 Task: Search for the best food truck parks in Portland, Maine.
Action: Mouse moved to (106, 35)
Screenshot: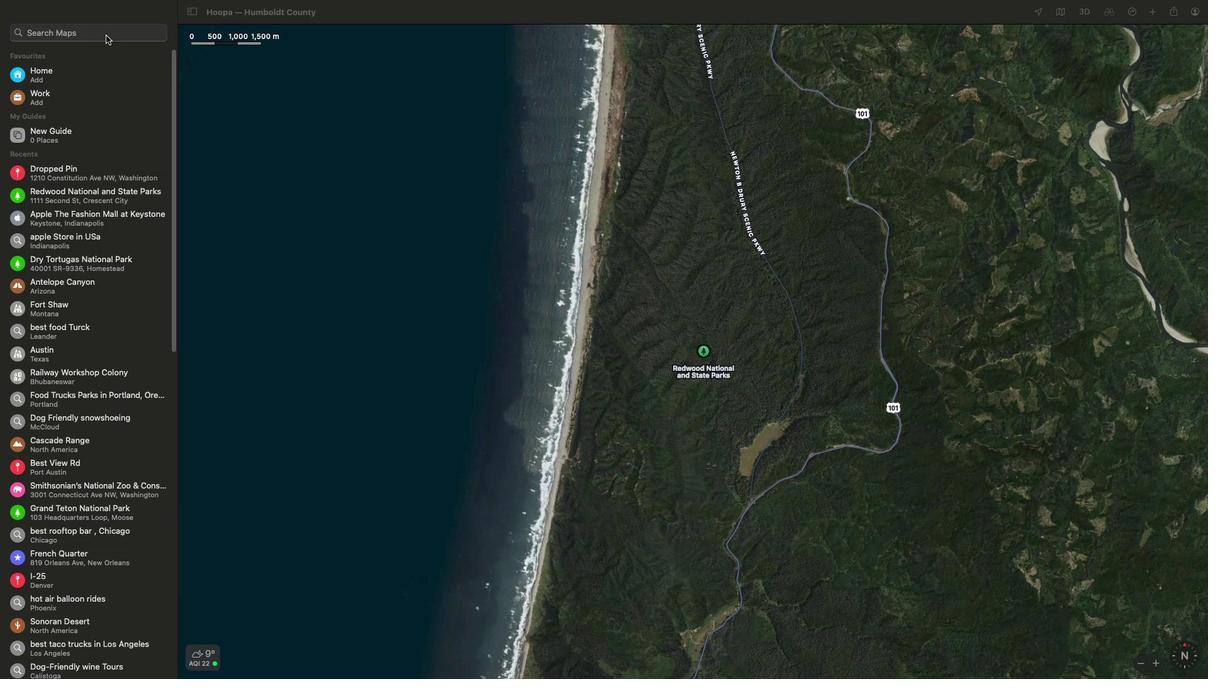 
Action: Mouse pressed left at (106, 35)
Screenshot: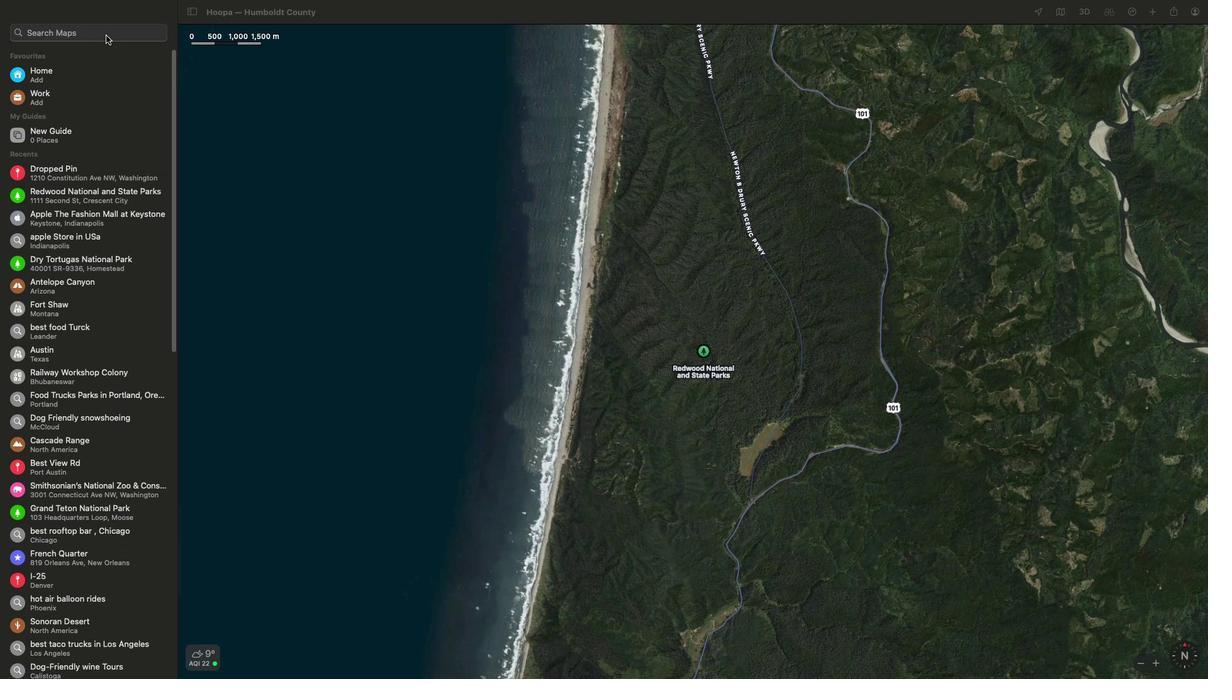 
Action: Key pressed 'f''o''o''d'Key.spaceKey.shift'T''r''u''c''k'Key.space'p''a''r''k'Key.spaceKey.backspace's'Key.space'i''n'Key.space'p'Key.shift'O'Key.backspaceKey.backspace'p''o''r''t''l''a''n''d'','Key.shift'M''a''i''n''e'Key.spaceKey.enter
Screenshot: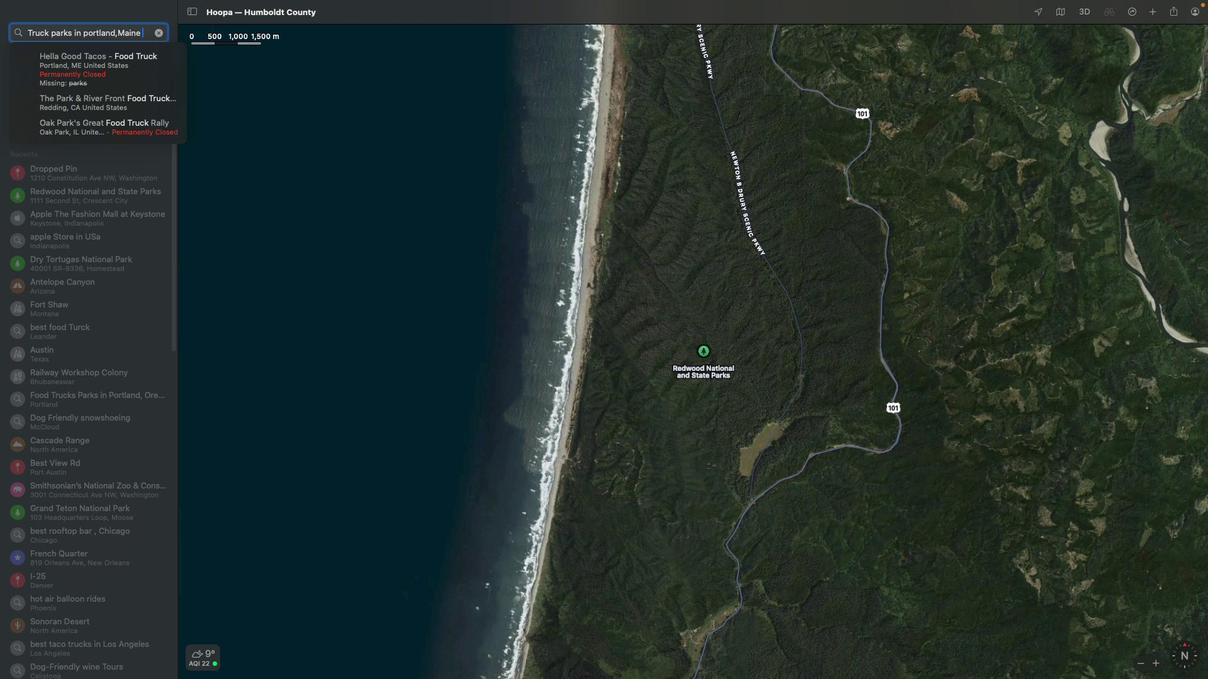 
Action: Mouse moved to (103, 33)
Screenshot: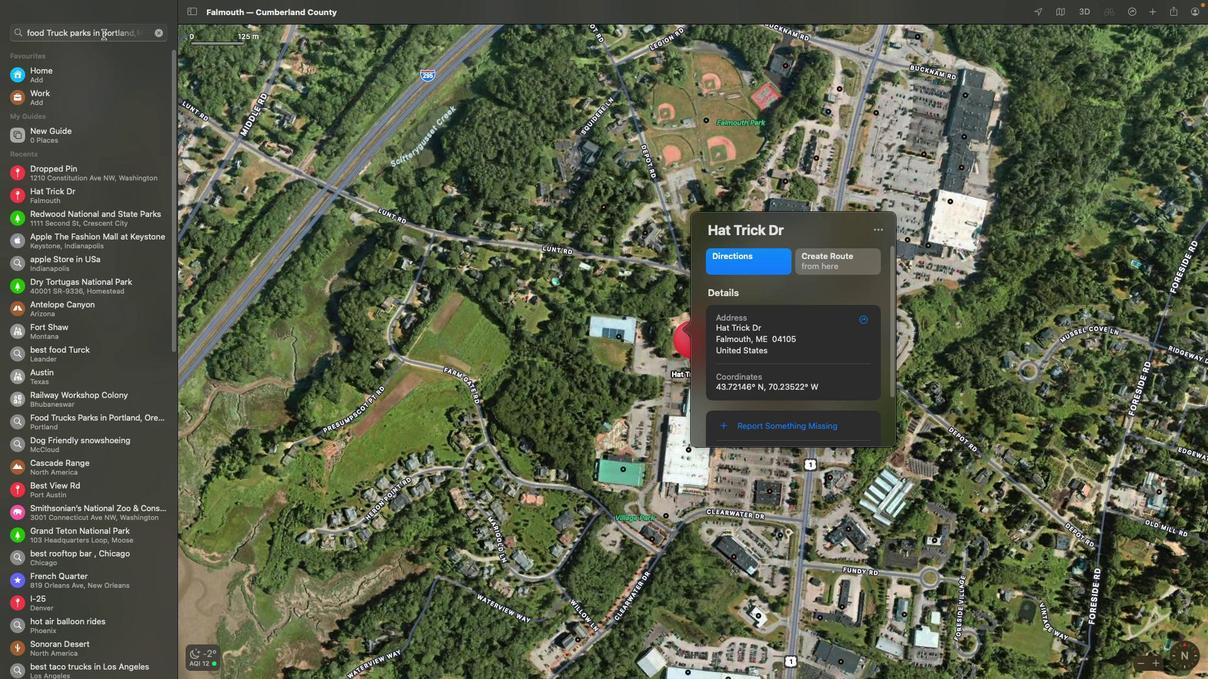 
Action: Mouse pressed left at (103, 33)
Screenshot: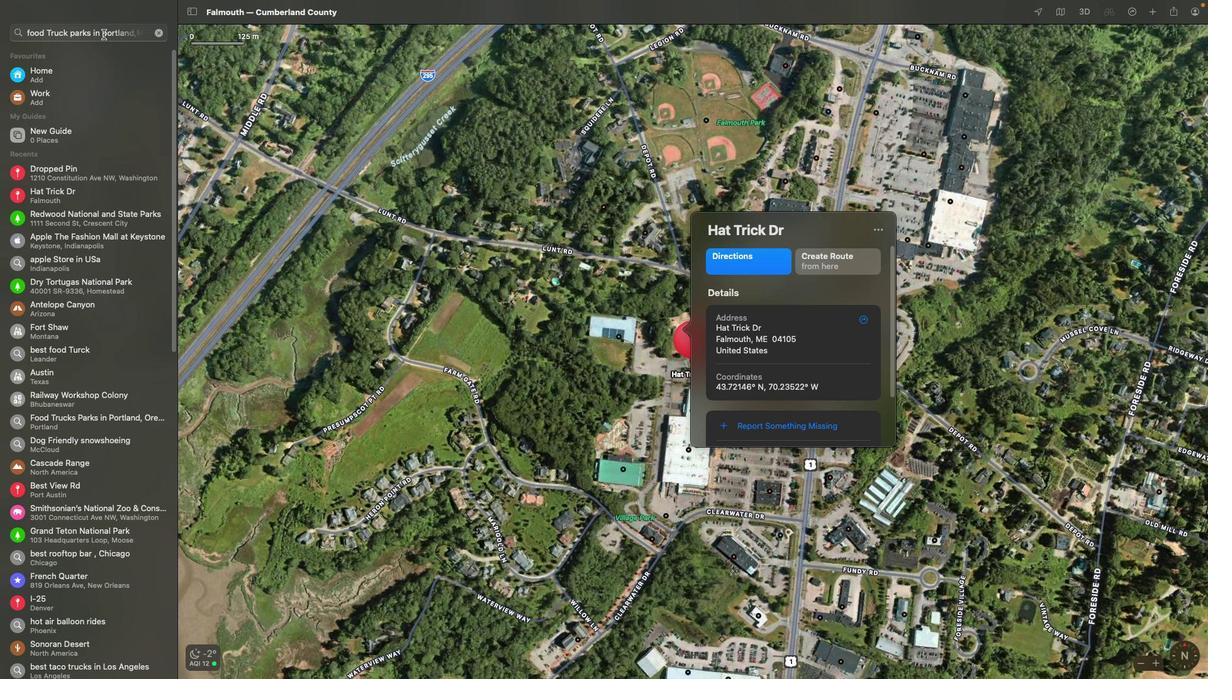 
Action: Mouse moved to (102, 38)
Screenshot: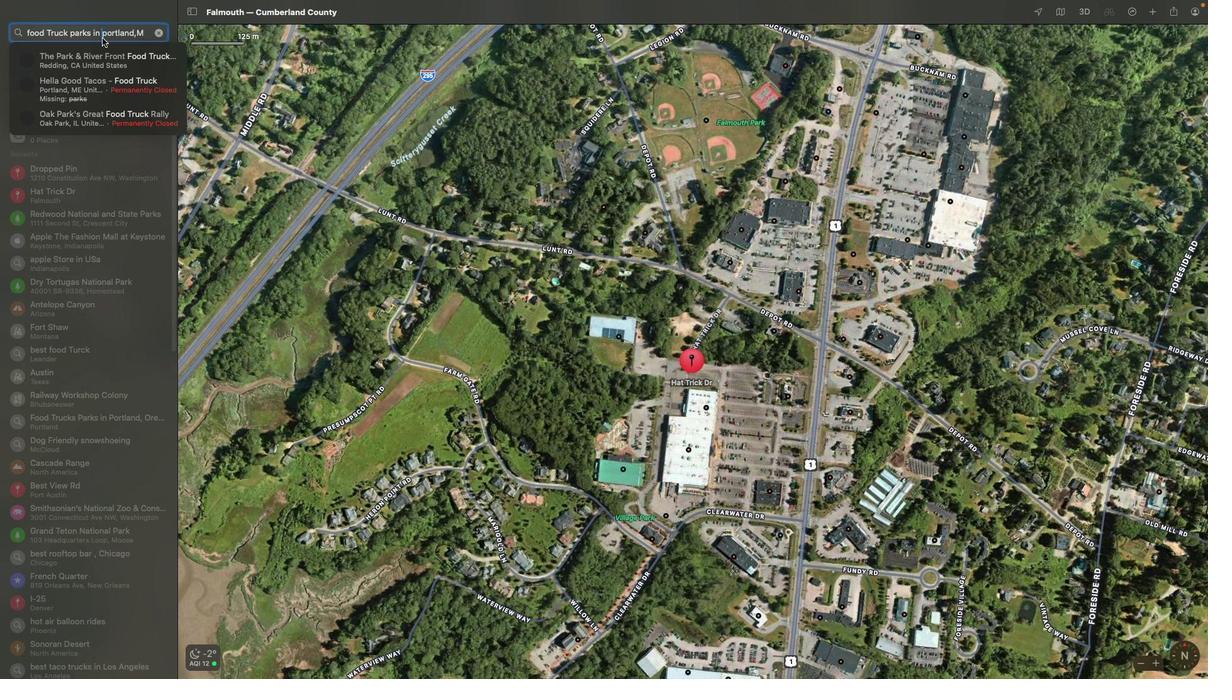 
Action: Key pressed Key.backspaceKey.backspaceKey.backspaceKey.backspace','Key.enter
Screenshot: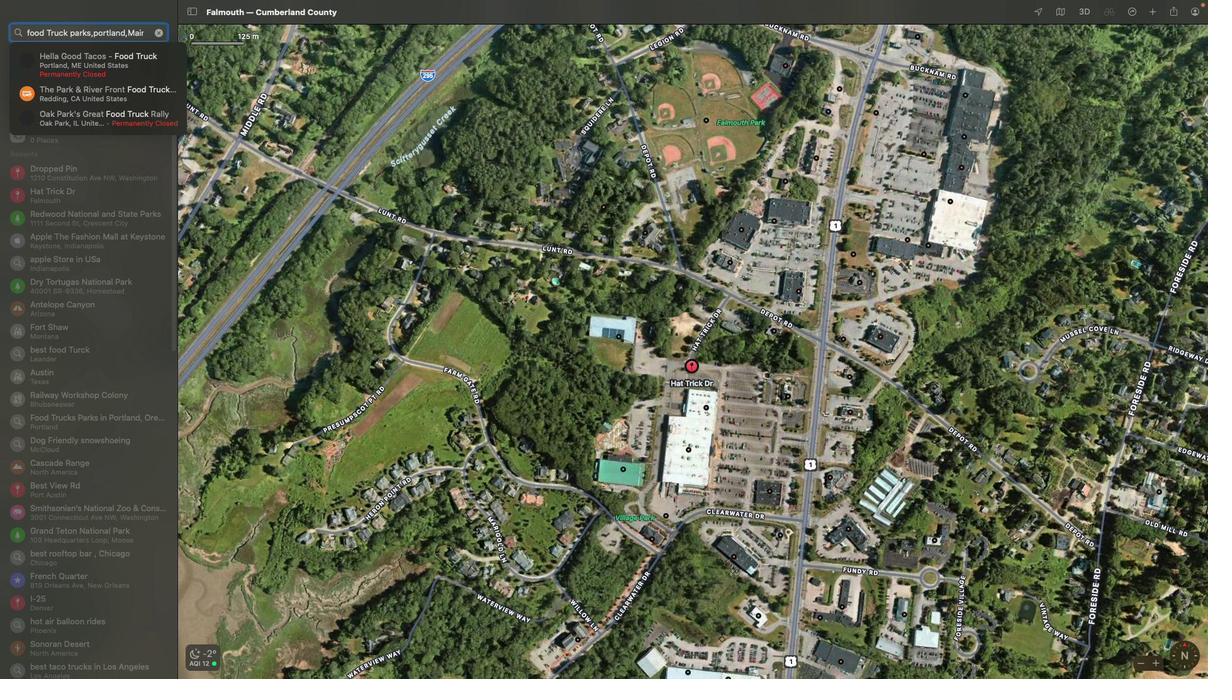 
Action: Mouse moved to (157, 34)
Screenshot: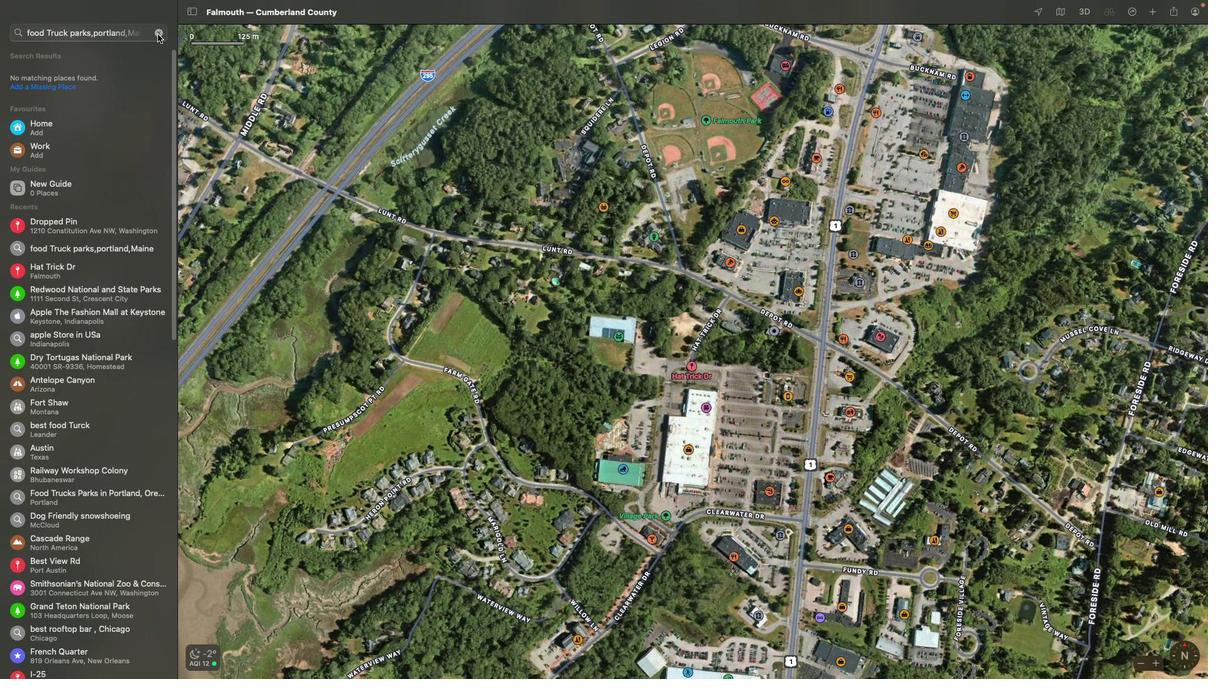 
Action: Mouse pressed left at (157, 34)
Screenshot: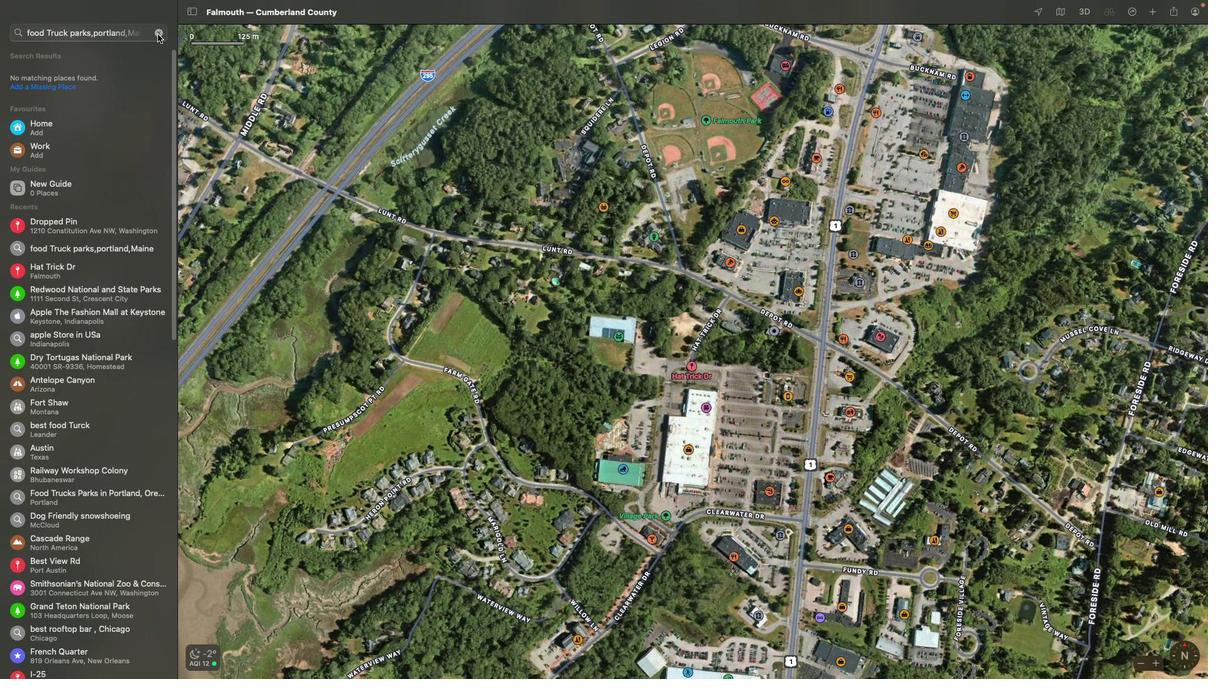 
Action: Mouse moved to (69, 36)
Screenshot: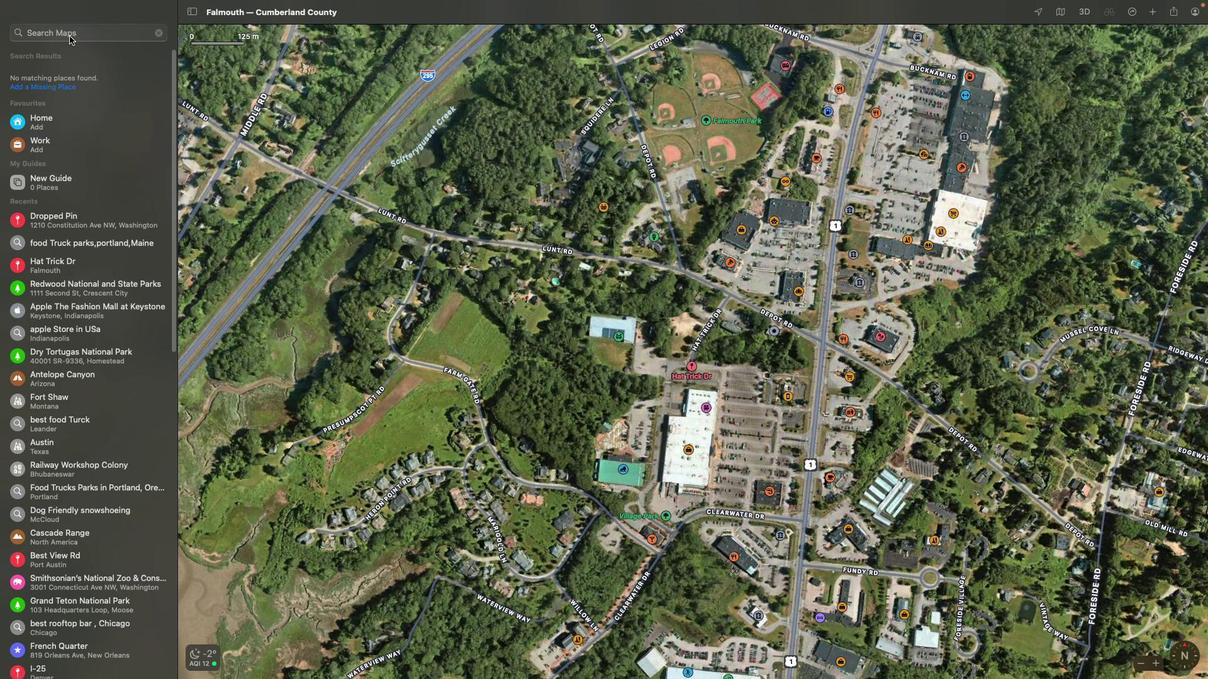 
Action: Mouse pressed left at (69, 36)
Screenshot: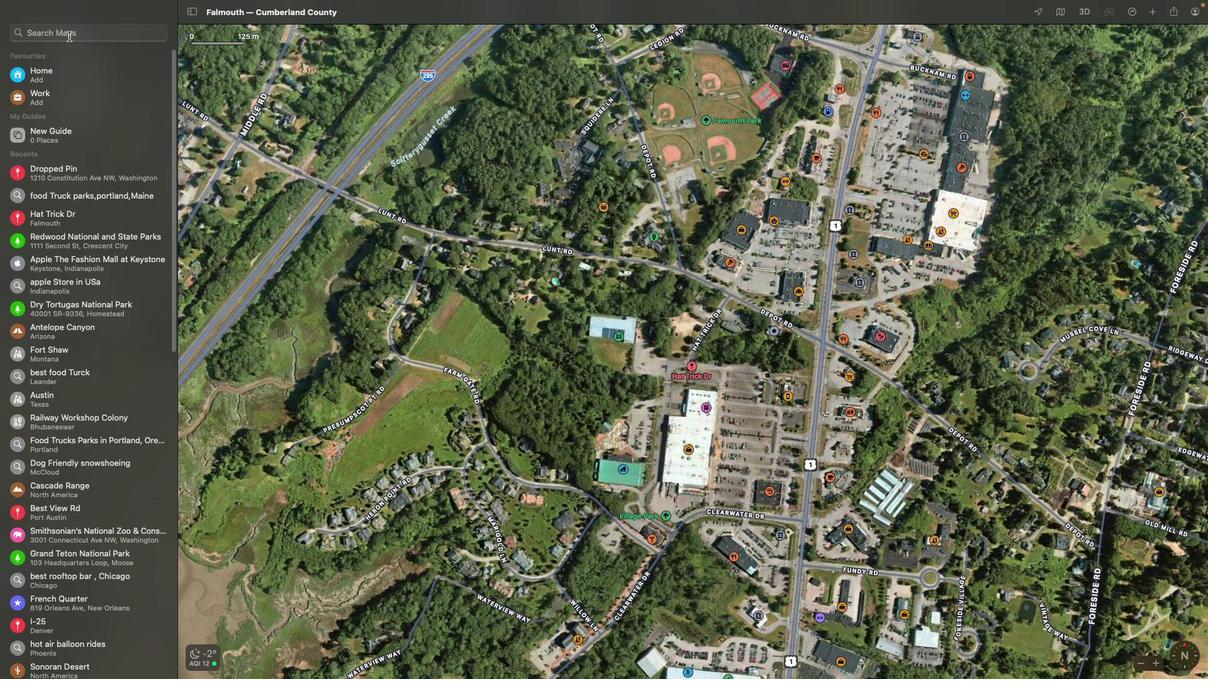 
Action: Key pressed Key.shift'P''o''r''t''l''a''n''d'','Key.shift'M''a''i''n''e'Key.enter
Screenshot: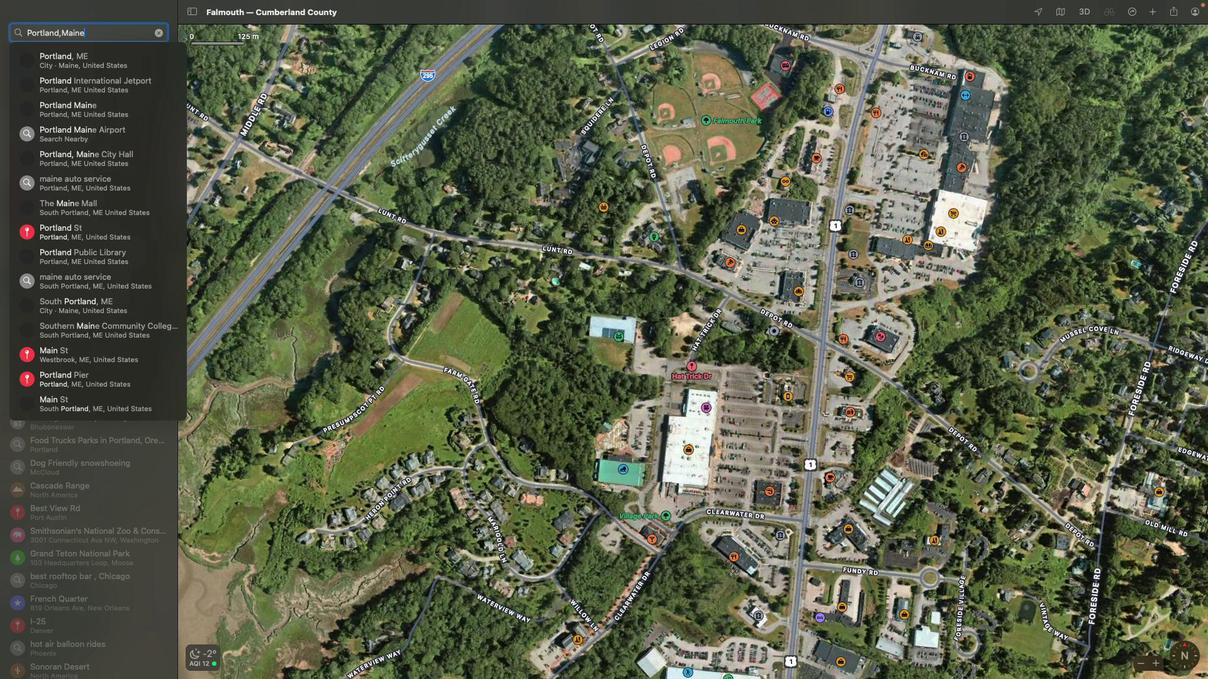 
Action: Mouse moved to (161, 34)
Screenshot: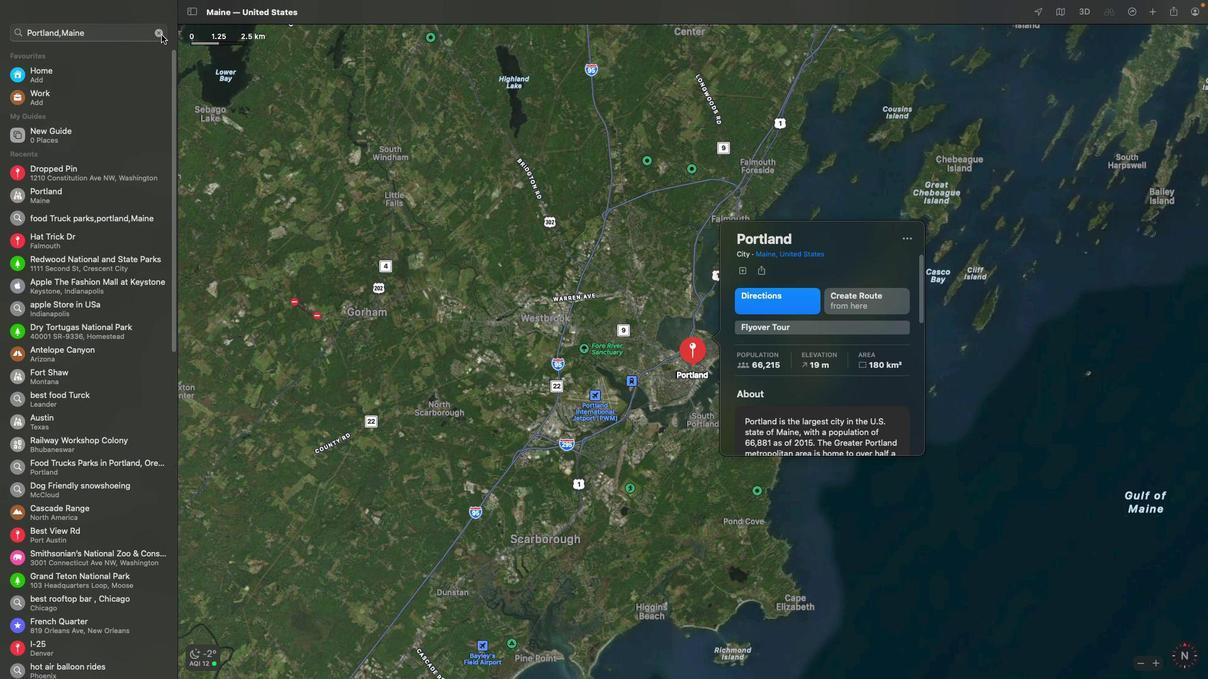 
Action: Mouse pressed left at (161, 34)
Screenshot: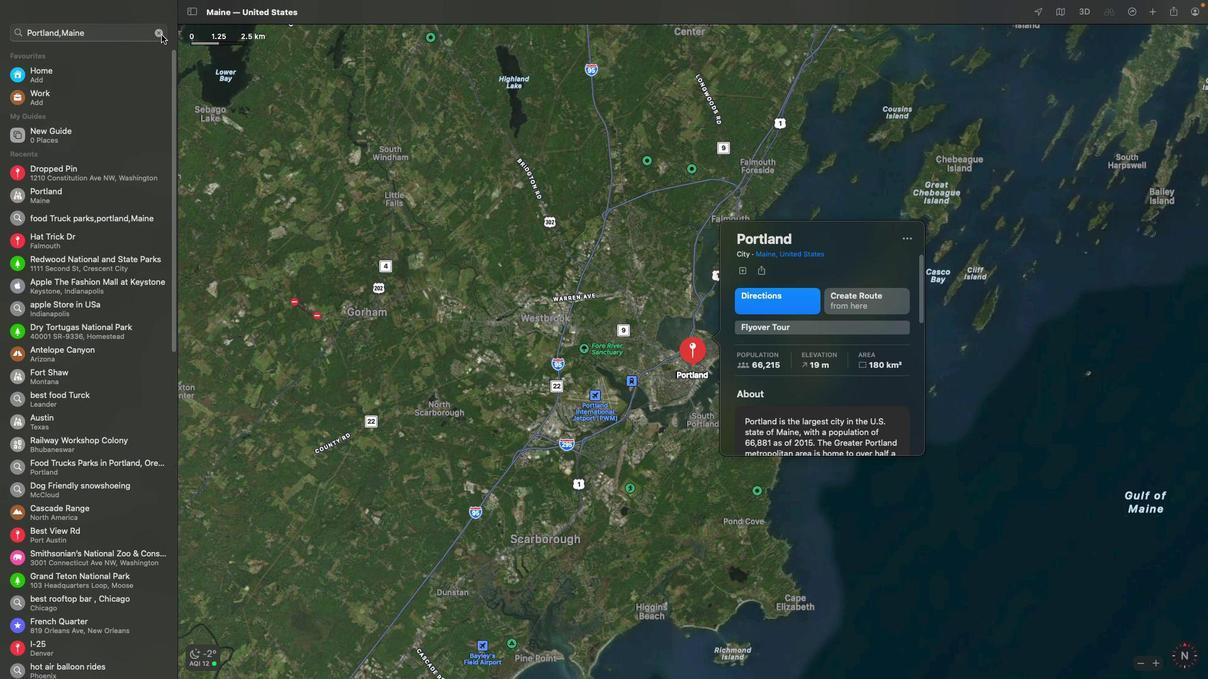 
Action: Mouse moved to (105, 31)
Screenshot: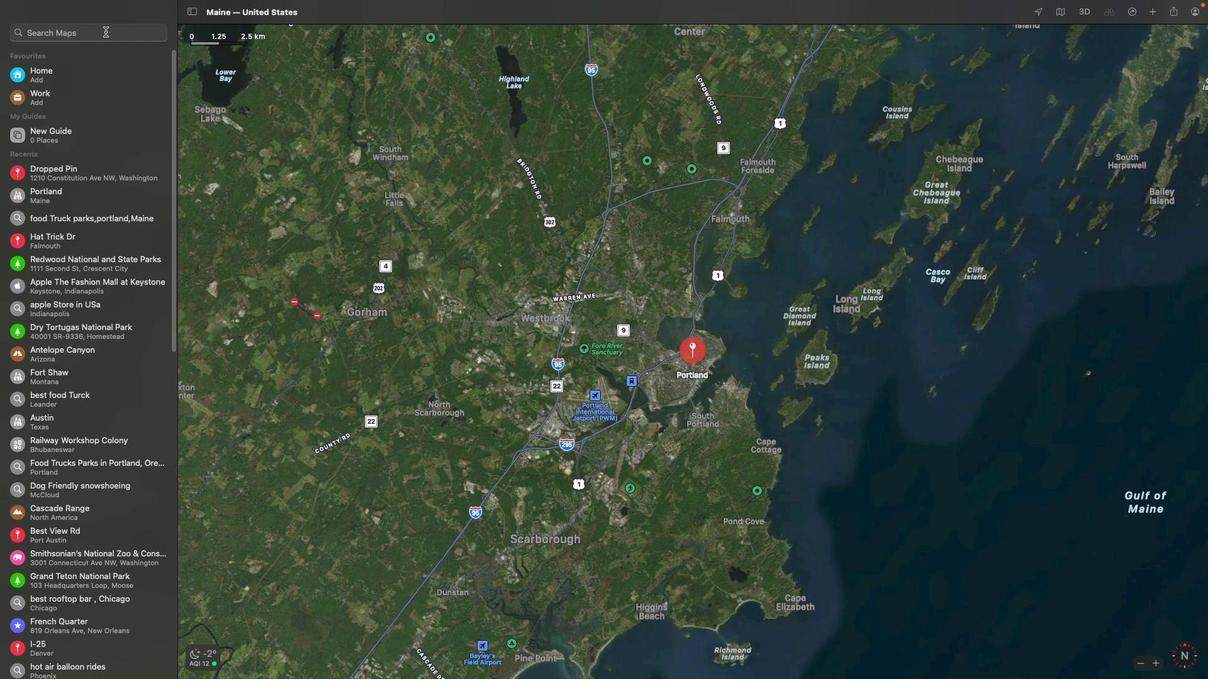 
Action: Mouse pressed left at (105, 31)
Screenshot: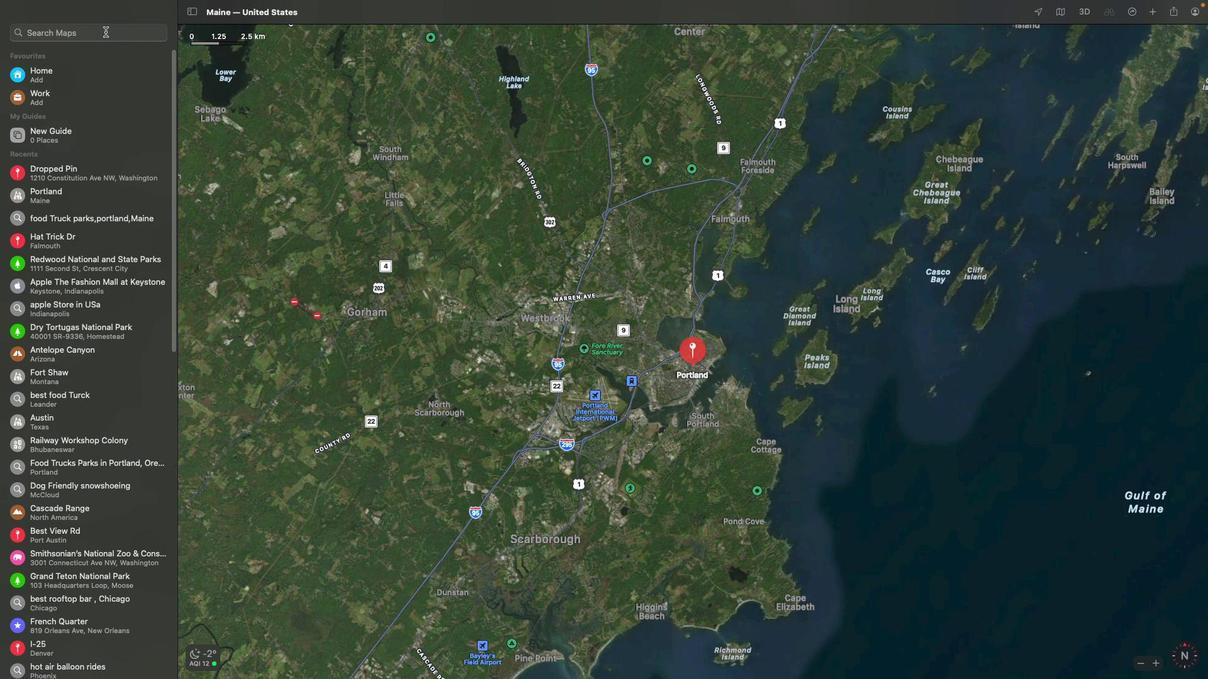
Action: Key pressed Key.shift'F''o''o''d'Key.spaceKey.shift'T''r''u''c''k'Key.spaceKey.enter
Screenshot: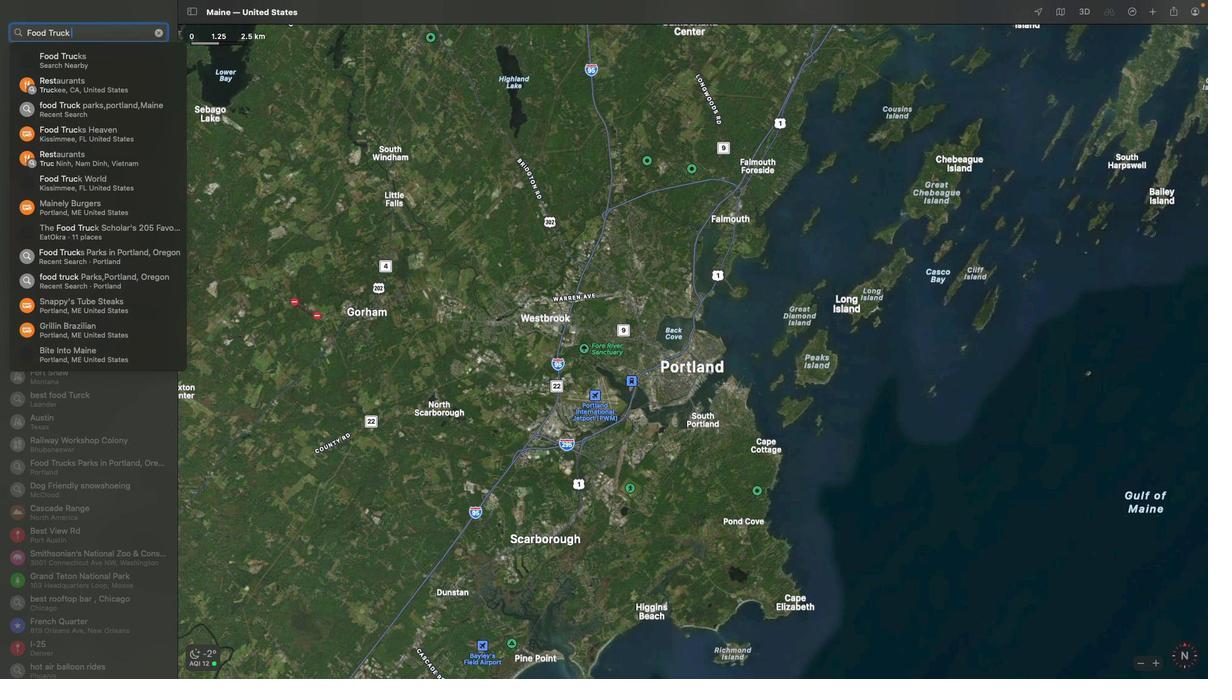 
Action: Mouse moved to (109, 317)
Screenshot: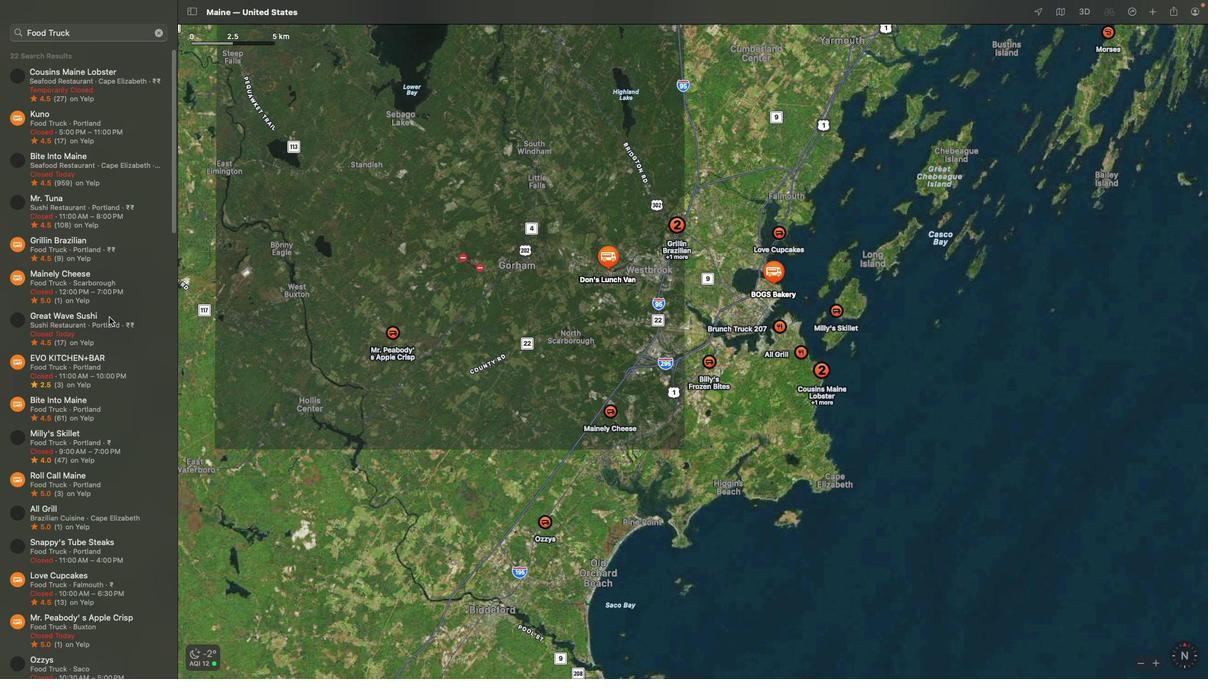 
Action: Mouse scrolled (109, 317) with delta (0, 0)
Screenshot: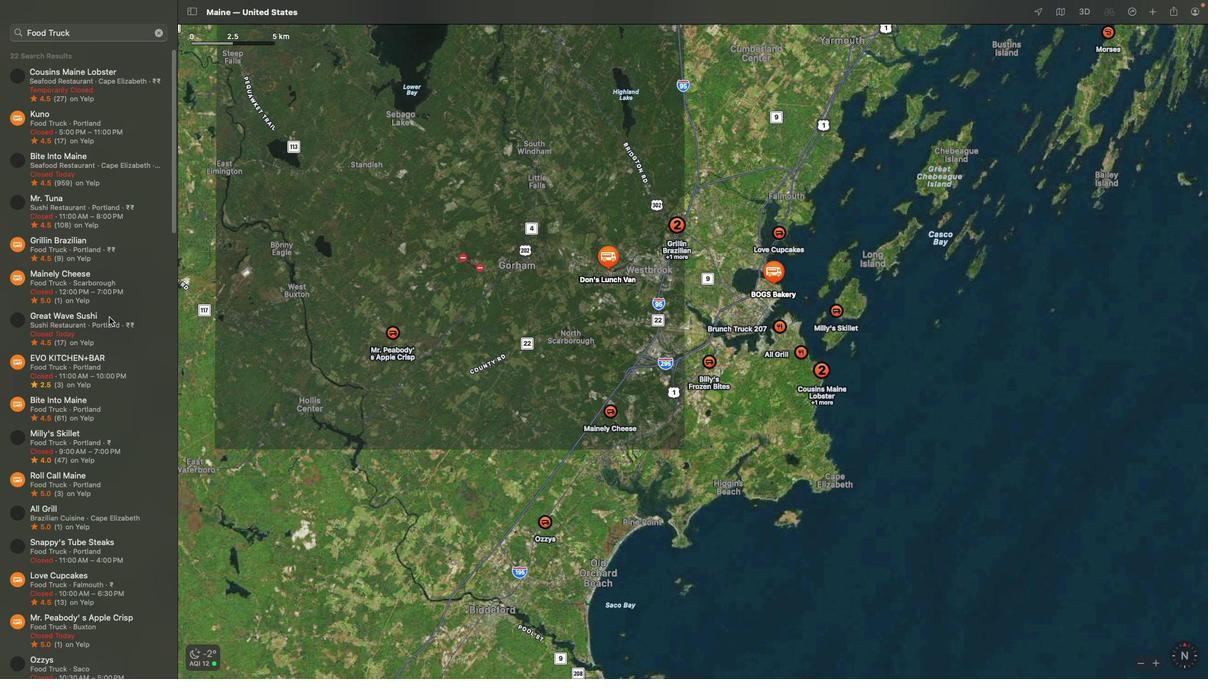 
Action: Mouse scrolled (109, 317) with delta (0, 0)
Screenshot: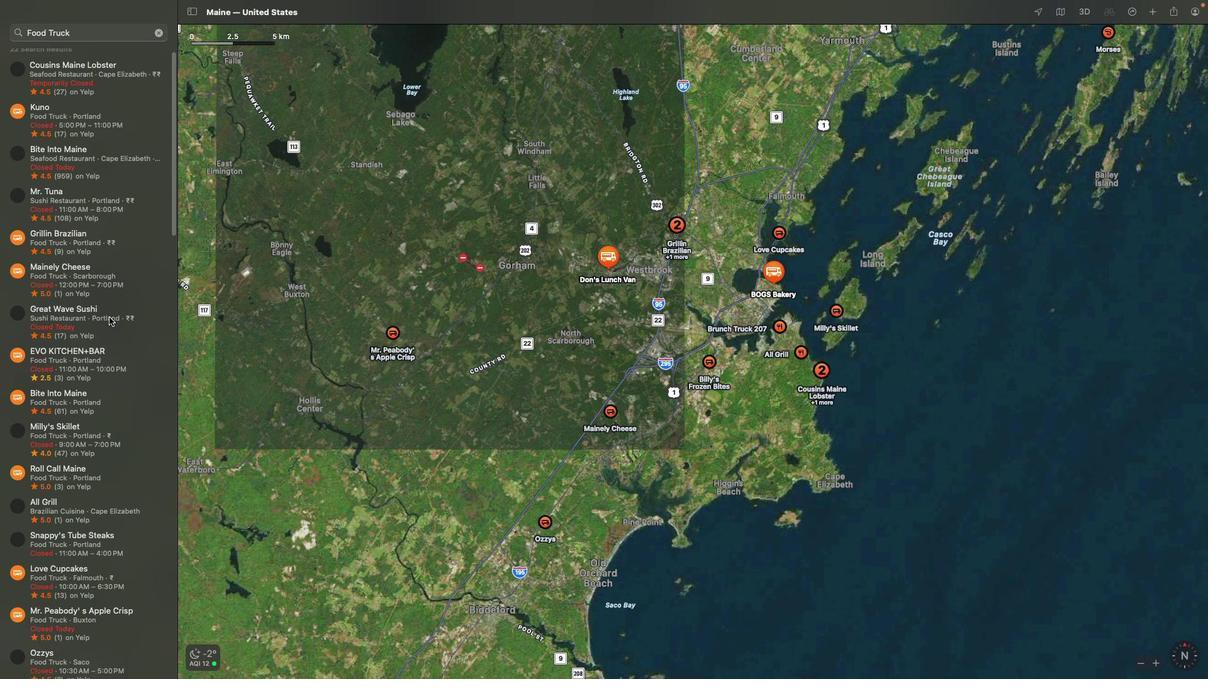 
Action: Mouse scrolled (109, 317) with delta (0, -2)
Screenshot: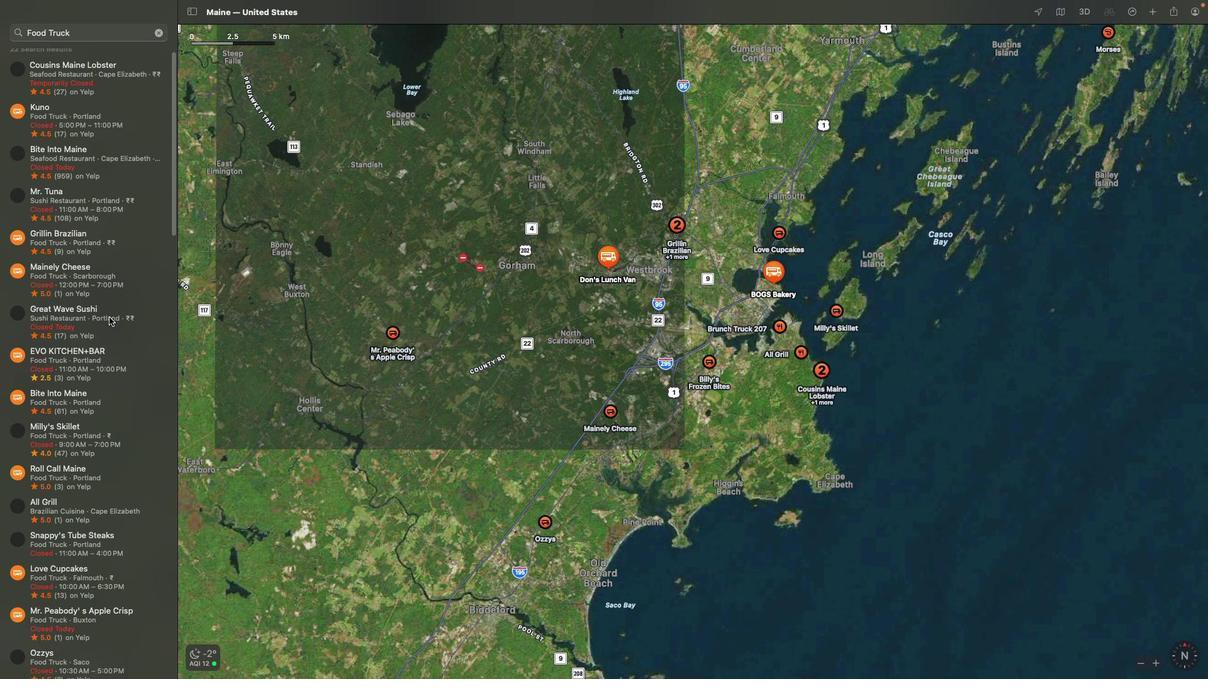 
Action: Mouse scrolled (109, 317) with delta (0, -3)
Screenshot: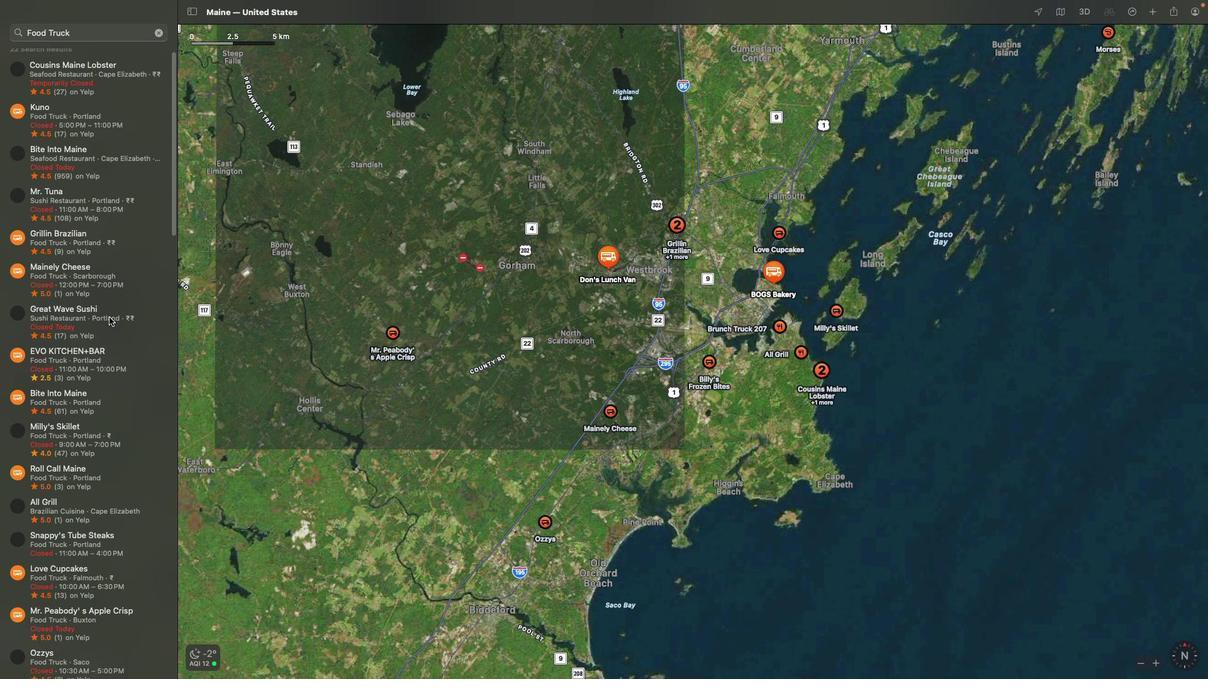 
Action: Mouse scrolled (109, 317) with delta (0, -3)
Screenshot: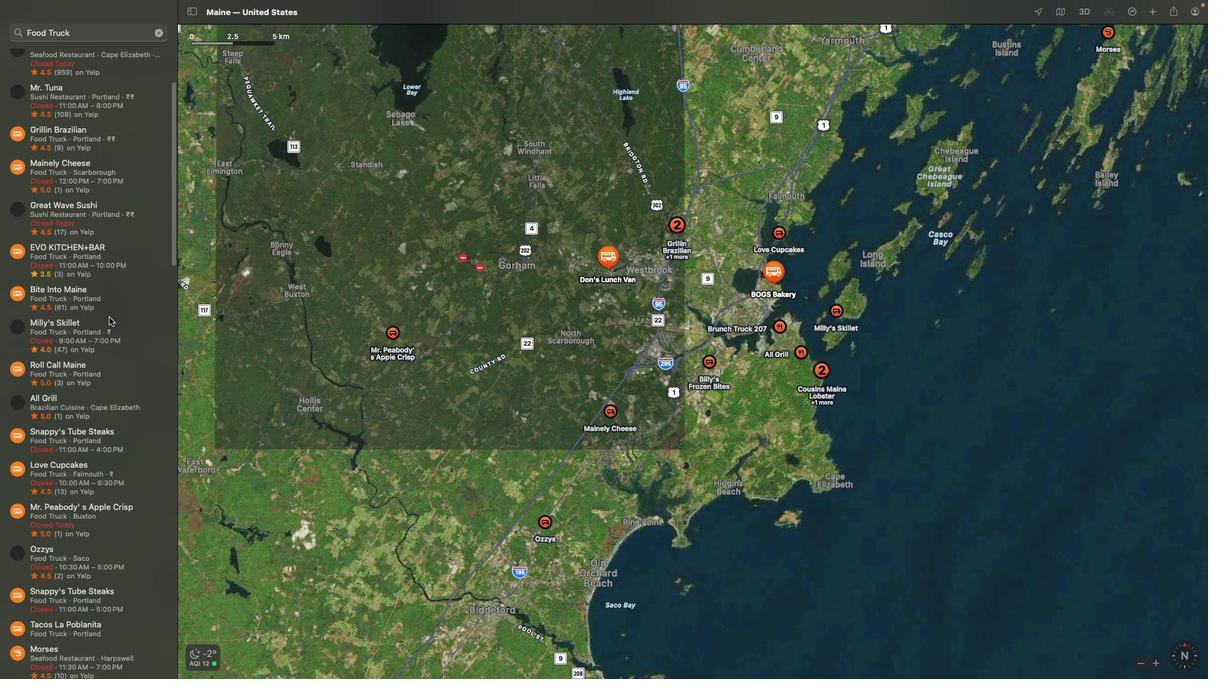 
Action: Mouse scrolled (109, 317) with delta (0, -4)
Screenshot: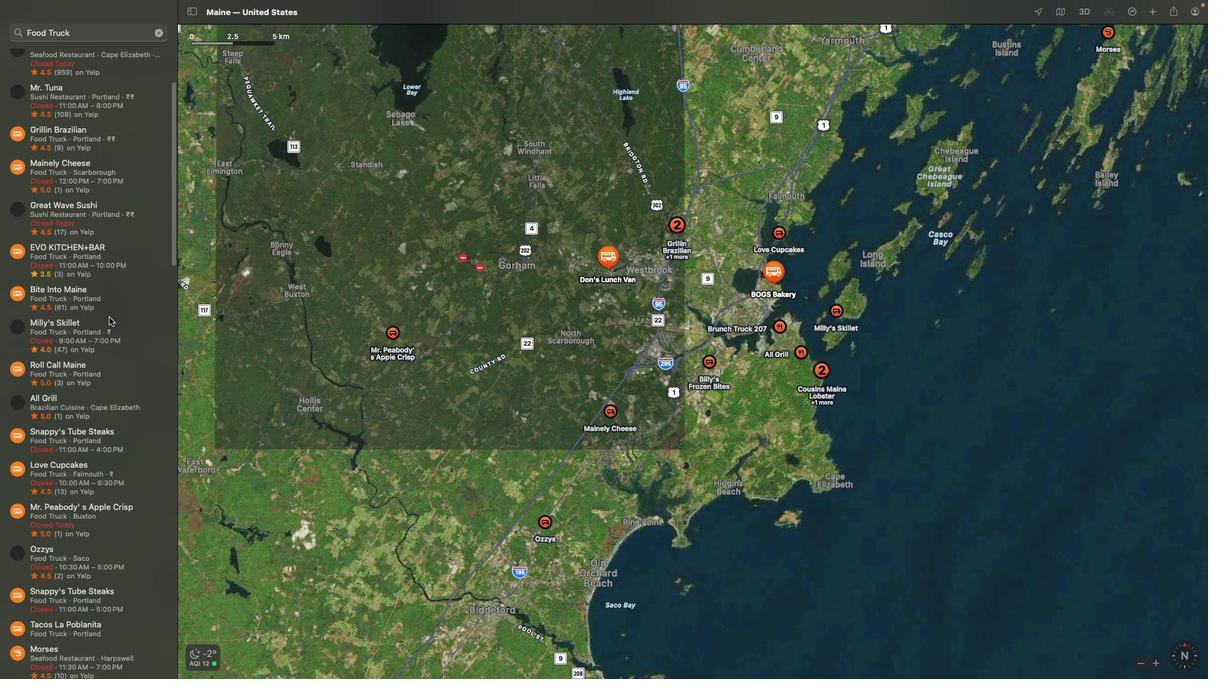 
Action: Mouse scrolled (109, 317) with delta (0, 0)
Screenshot: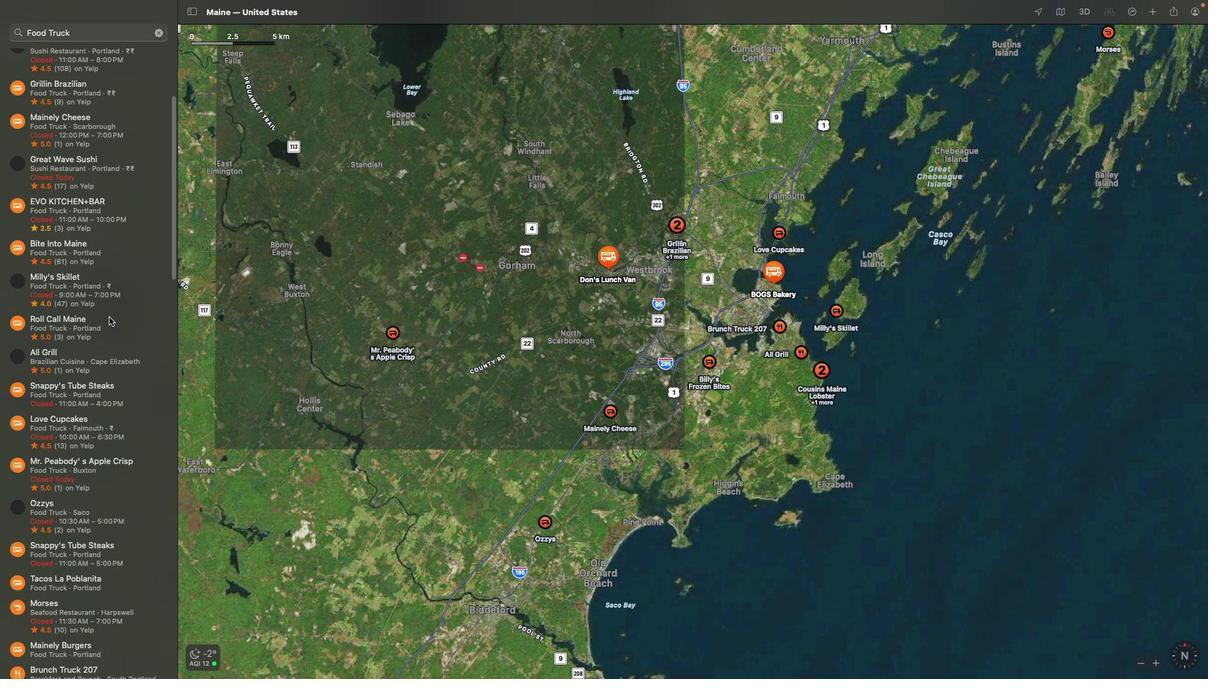 
Action: Mouse scrolled (109, 317) with delta (0, 0)
Screenshot: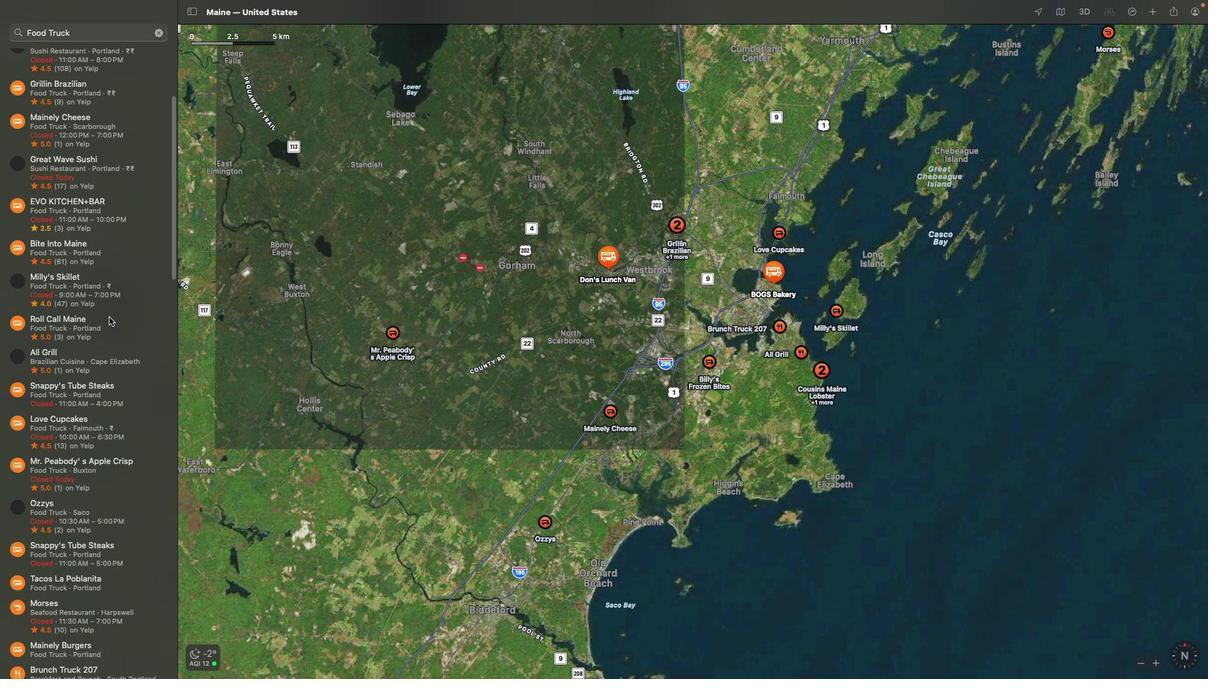 
Action: Mouse scrolled (109, 317) with delta (0, -1)
Screenshot: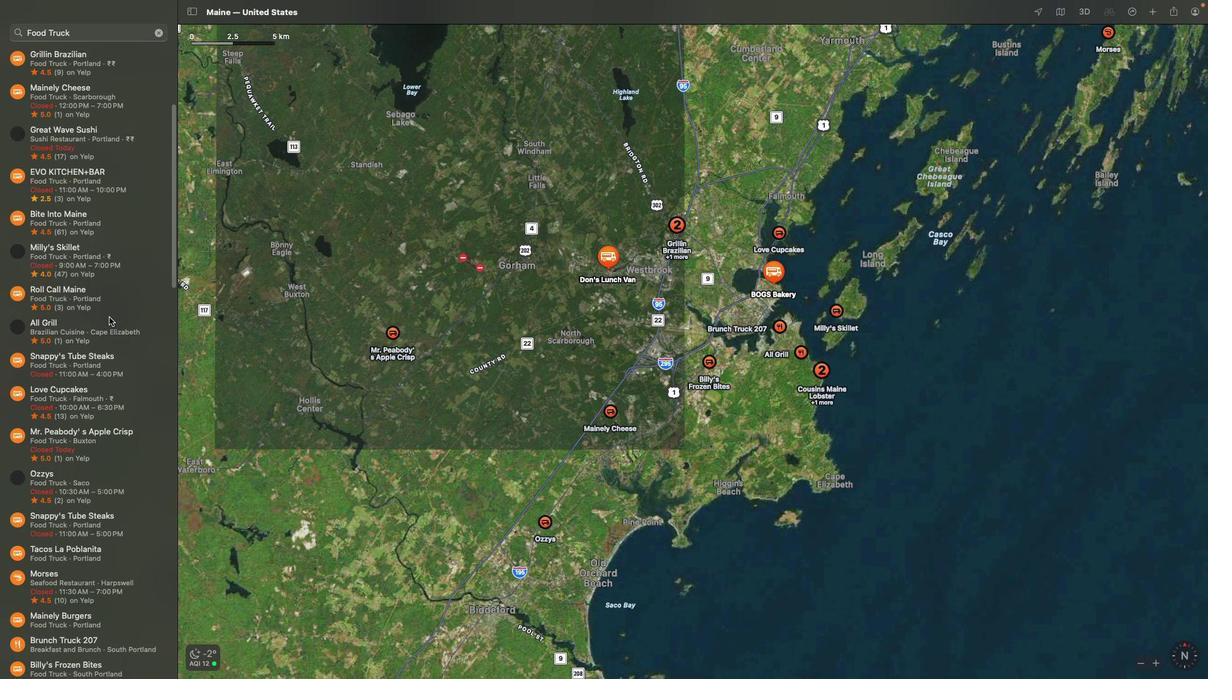 
Action: Mouse scrolled (109, 317) with delta (0, -3)
Screenshot: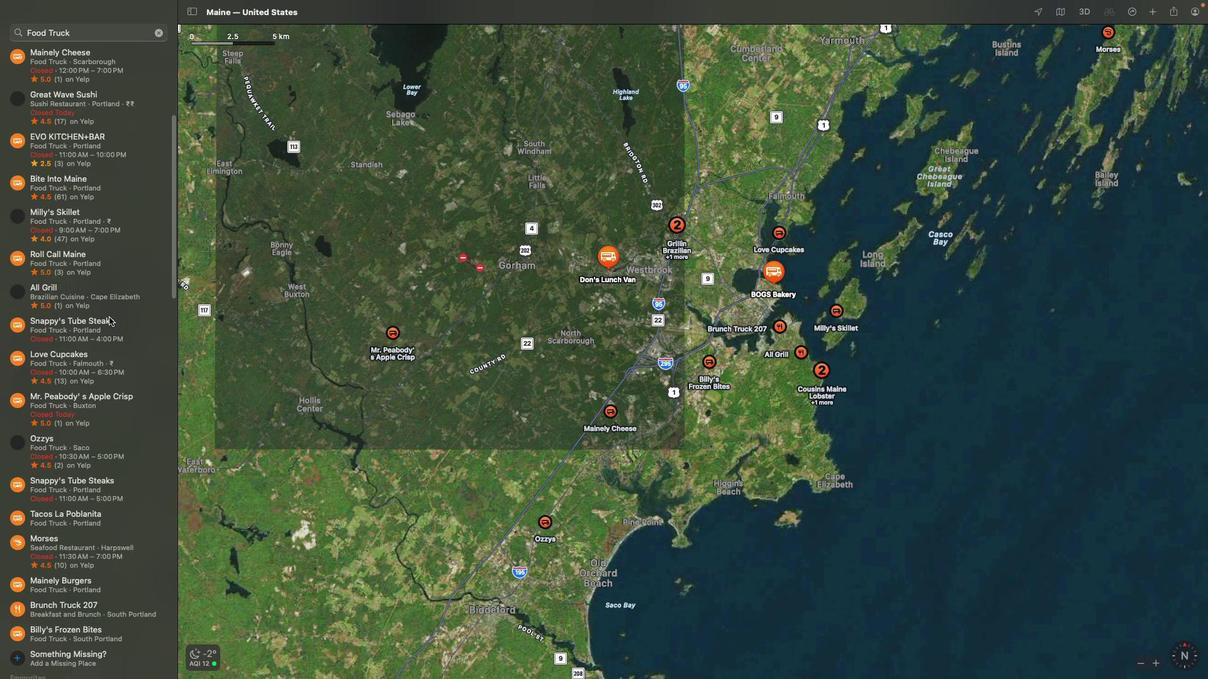 
Action: Mouse scrolled (109, 317) with delta (0, 0)
Screenshot: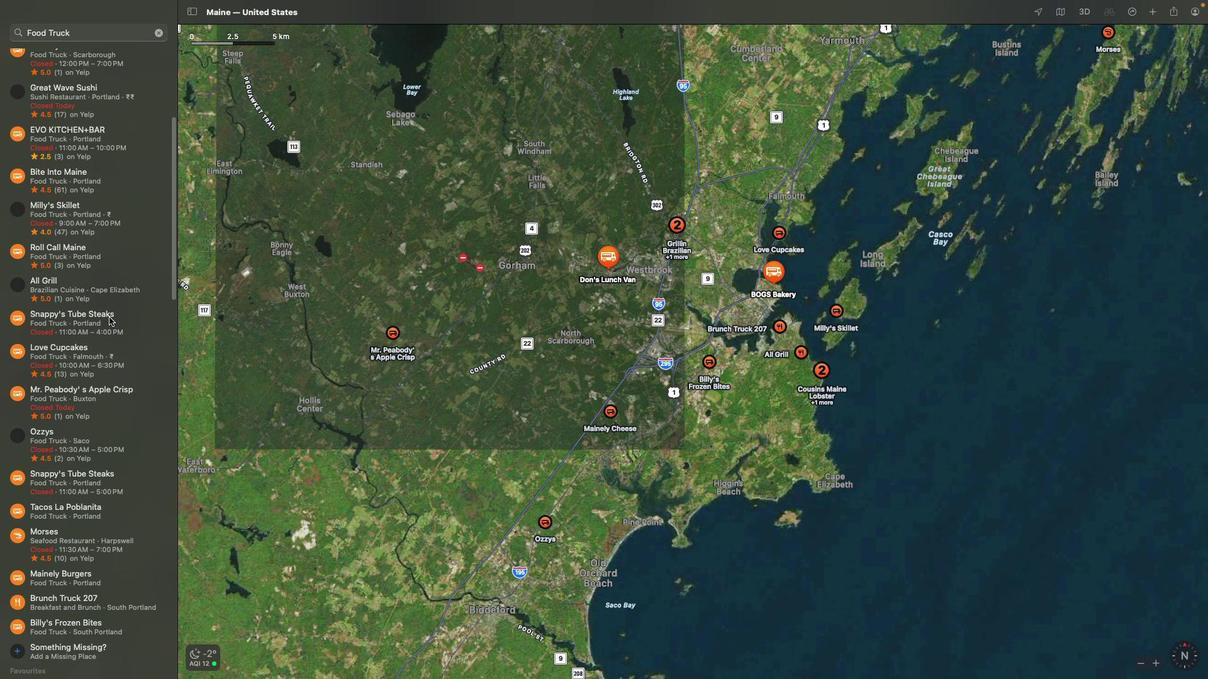
Action: Mouse scrolled (109, 317) with delta (0, 0)
Screenshot: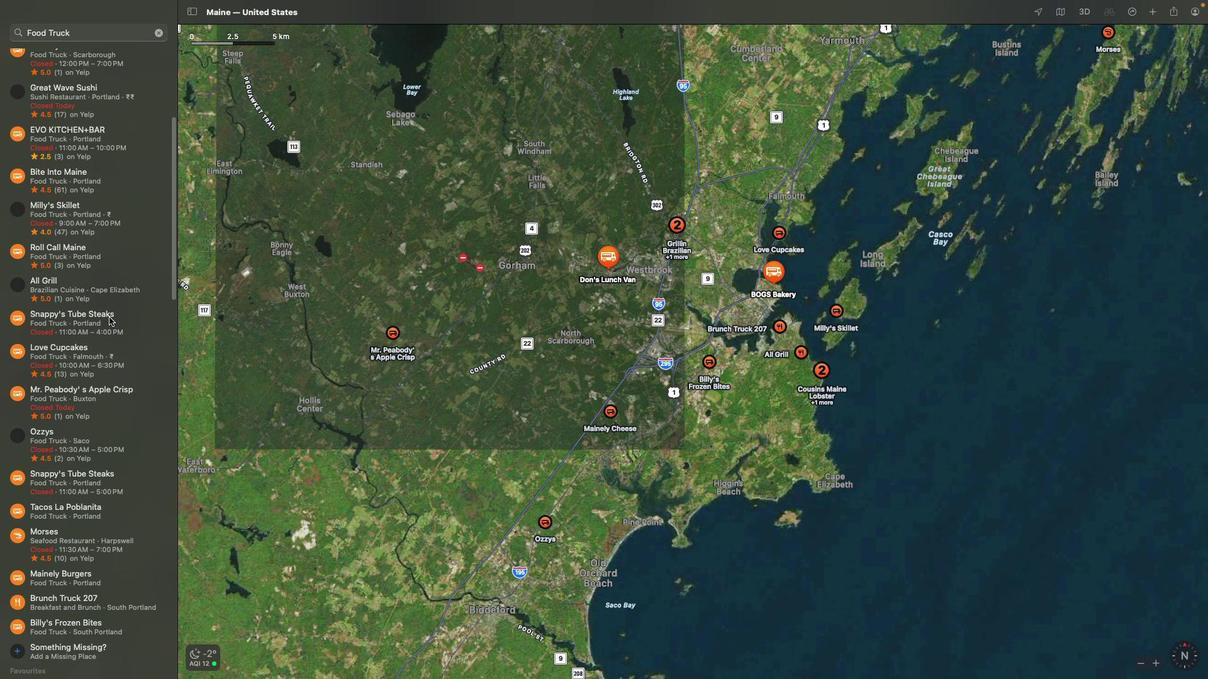 
Action: Mouse scrolled (109, 317) with delta (0, -1)
Screenshot: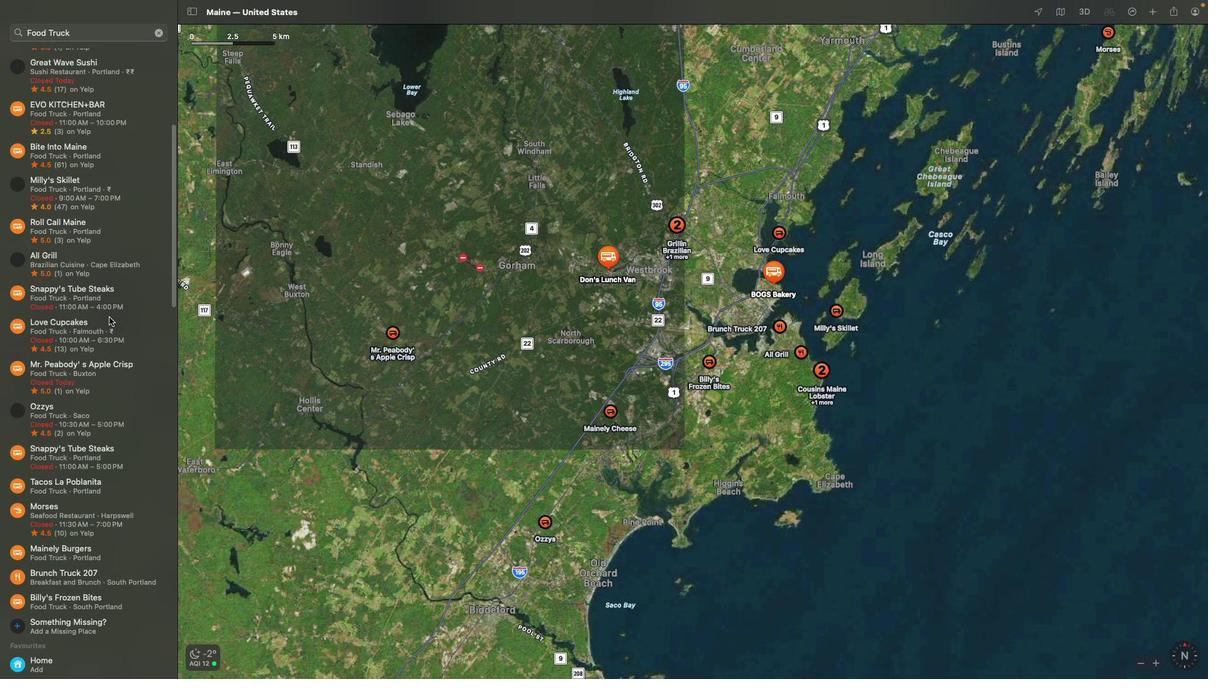 
Action: Mouse scrolled (109, 317) with delta (0, -3)
Screenshot: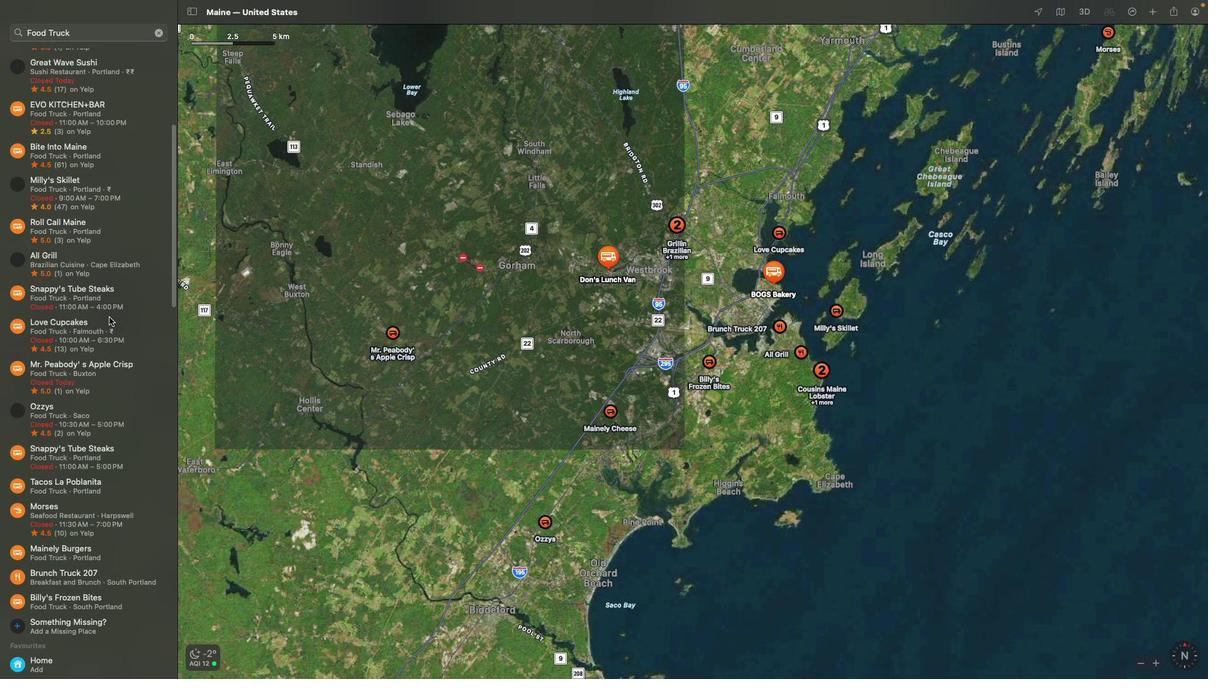 
Action: Mouse scrolled (109, 317) with delta (0, -3)
Screenshot: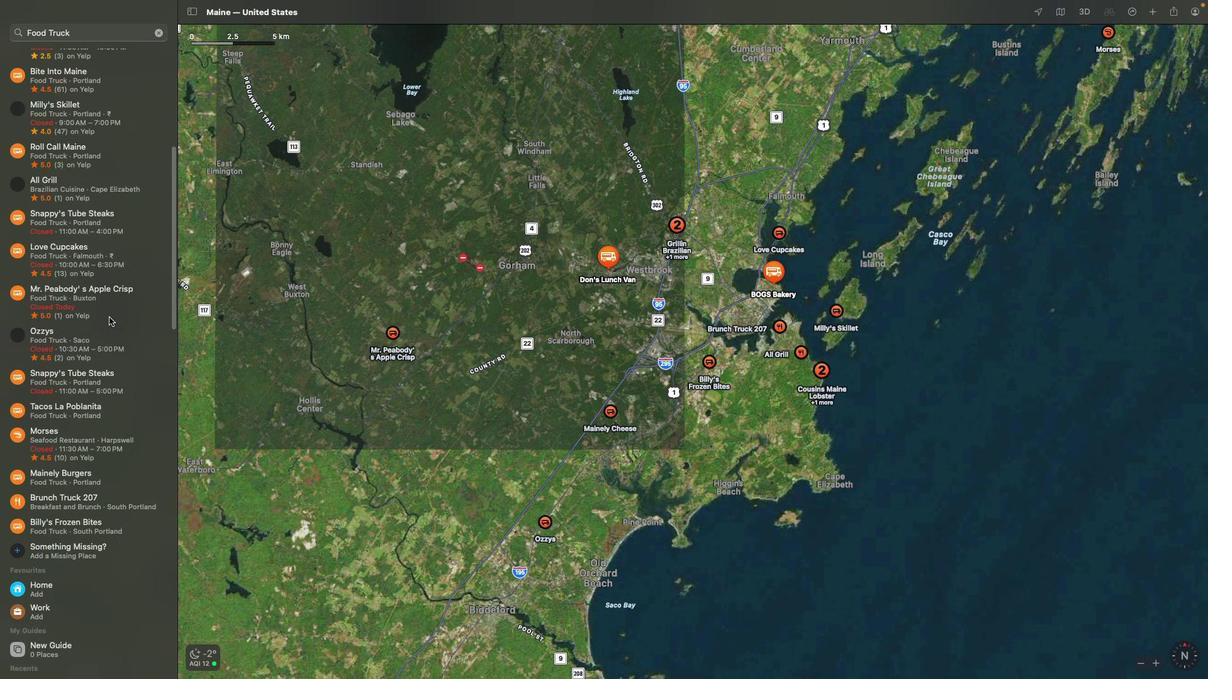 
Action: Mouse scrolled (109, 317) with delta (0, 0)
Screenshot: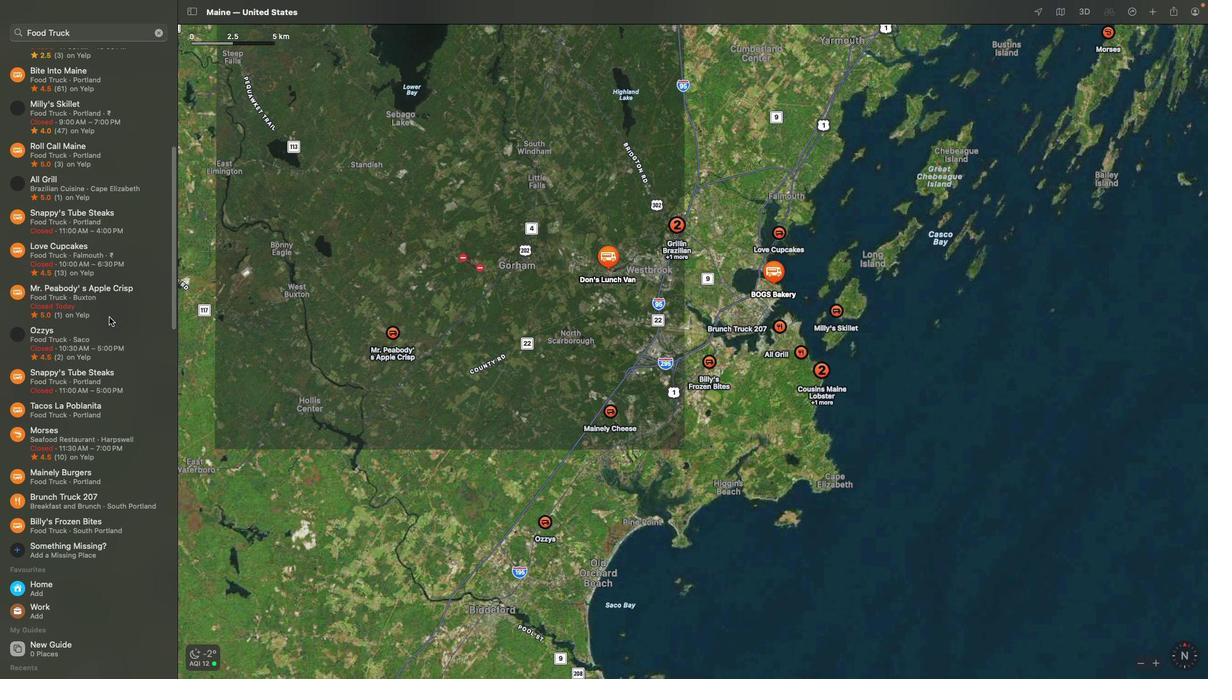 
Action: Mouse scrolled (109, 317) with delta (0, 0)
Screenshot: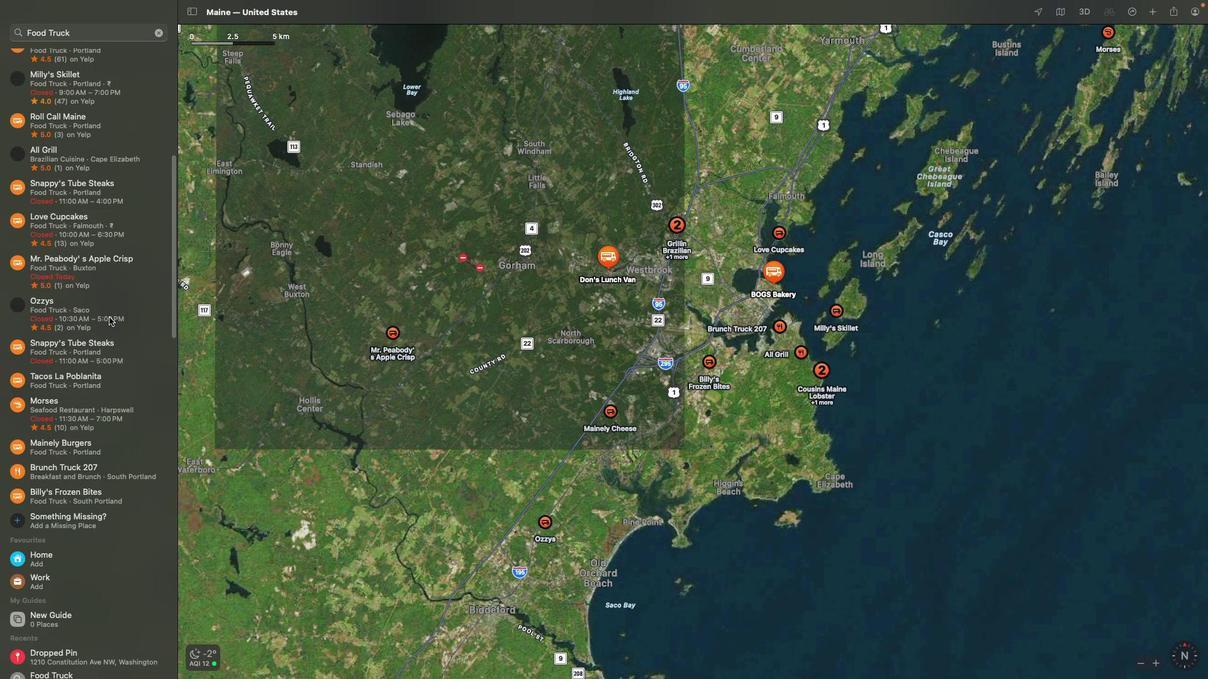 
Action: Mouse scrolled (109, 317) with delta (0, -1)
Screenshot: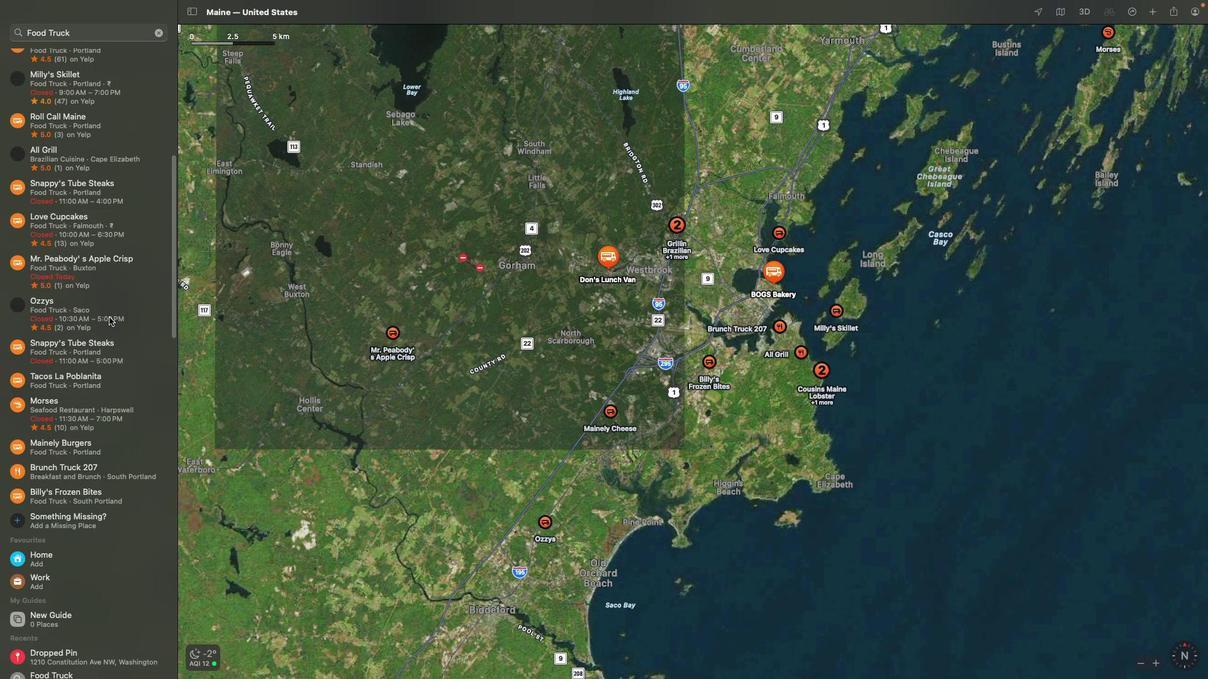 
Action: Mouse scrolled (109, 317) with delta (0, 0)
Screenshot: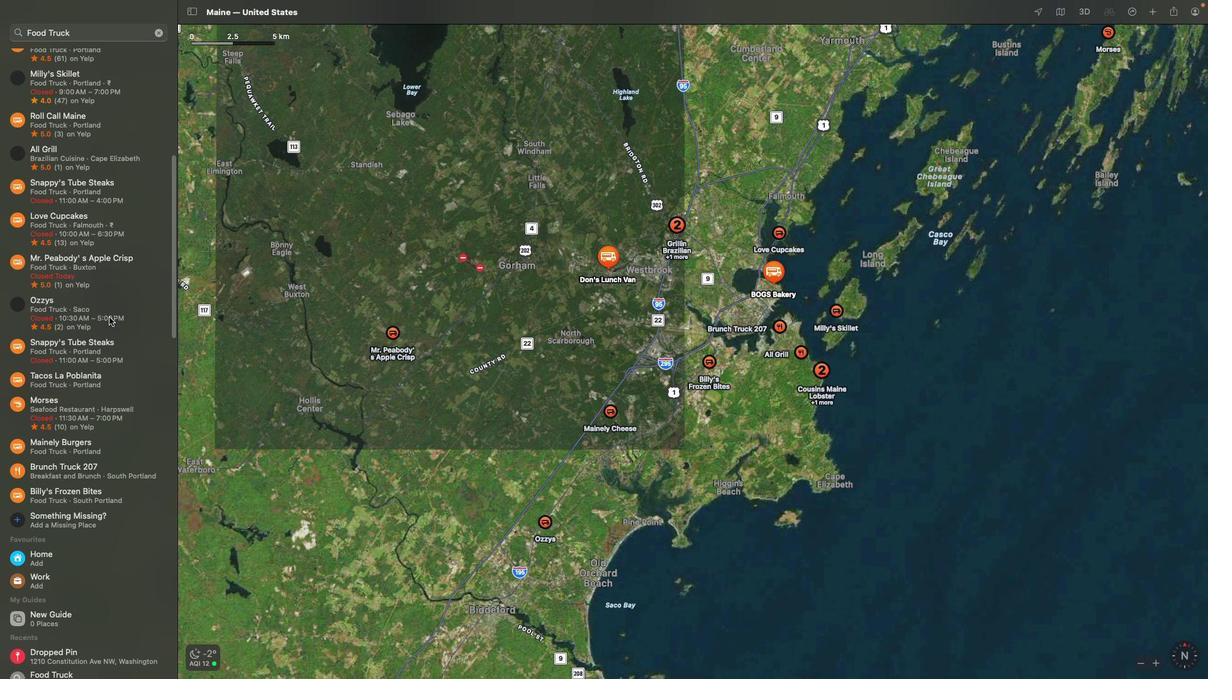 
Action: Mouse scrolled (109, 317) with delta (0, 0)
Screenshot: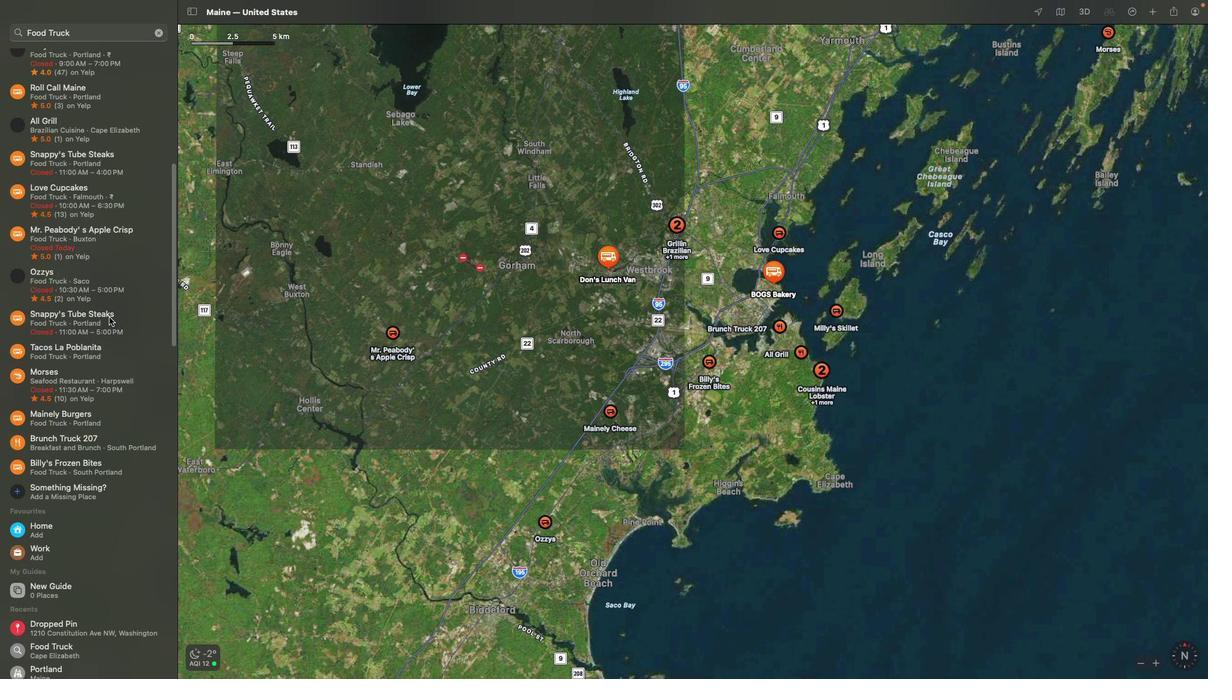 
Action: Mouse scrolled (109, 317) with delta (0, -1)
Screenshot: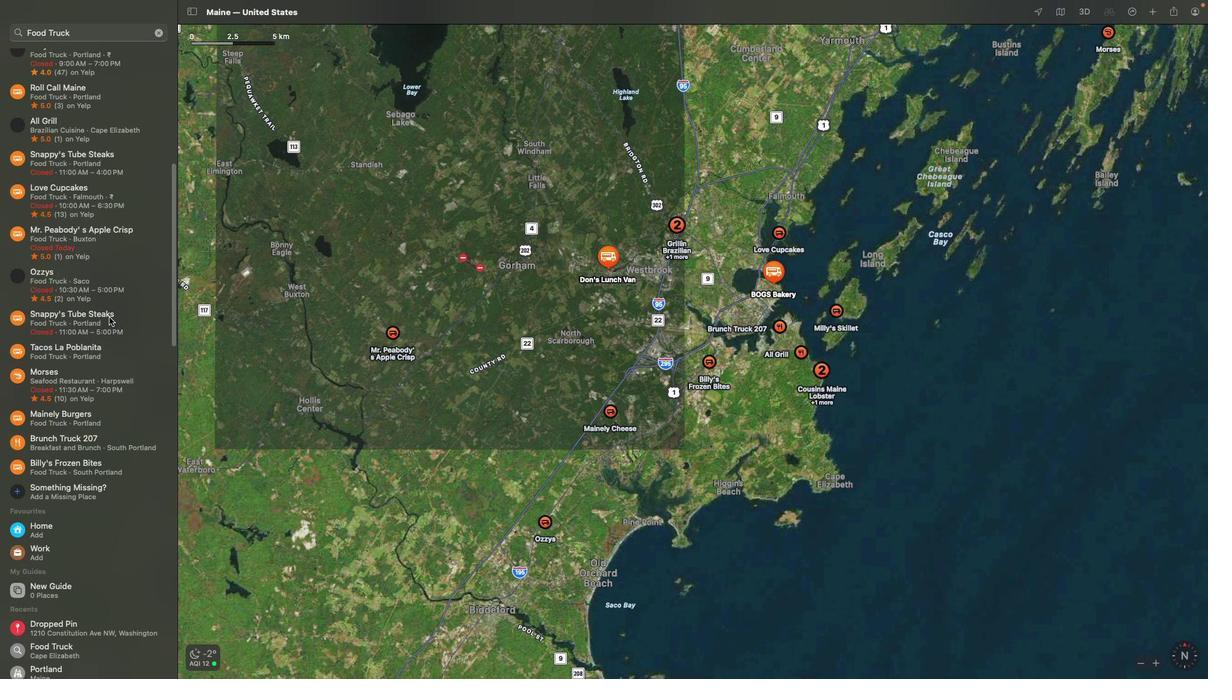 
Action: Mouse scrolled (109, 317) with delta (0, 0)
Screenshot: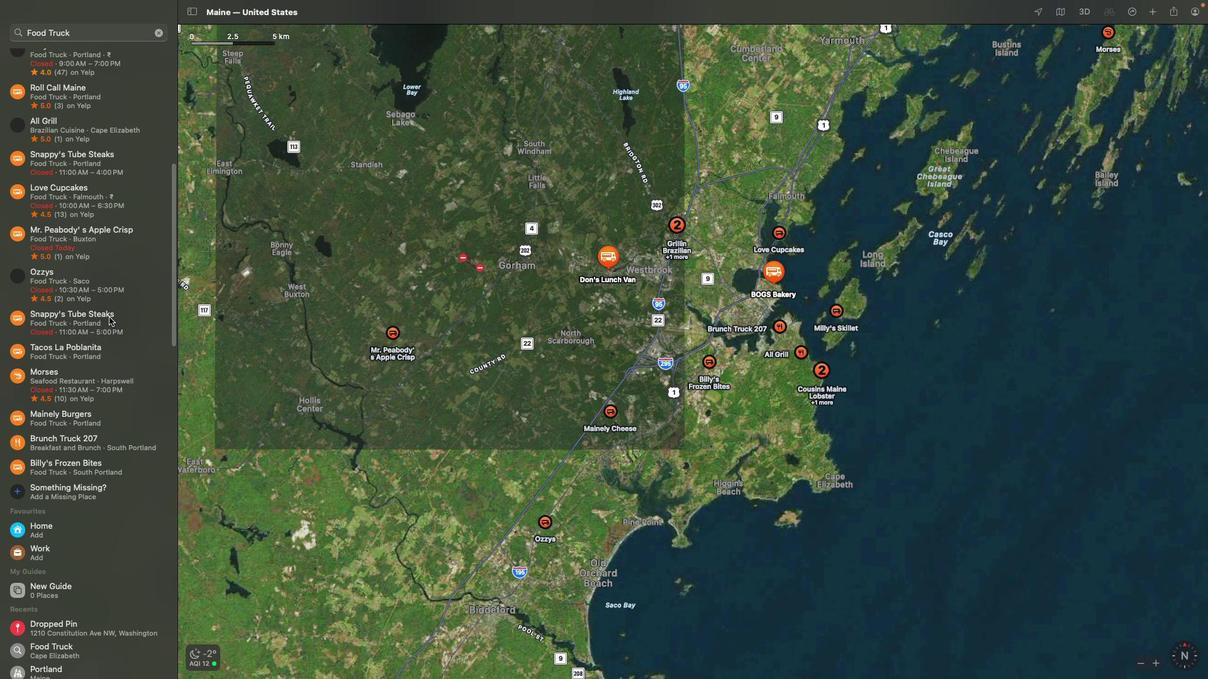
Action: Mouse scrolled (109, 317) with delta (0, 0)
Screenshot: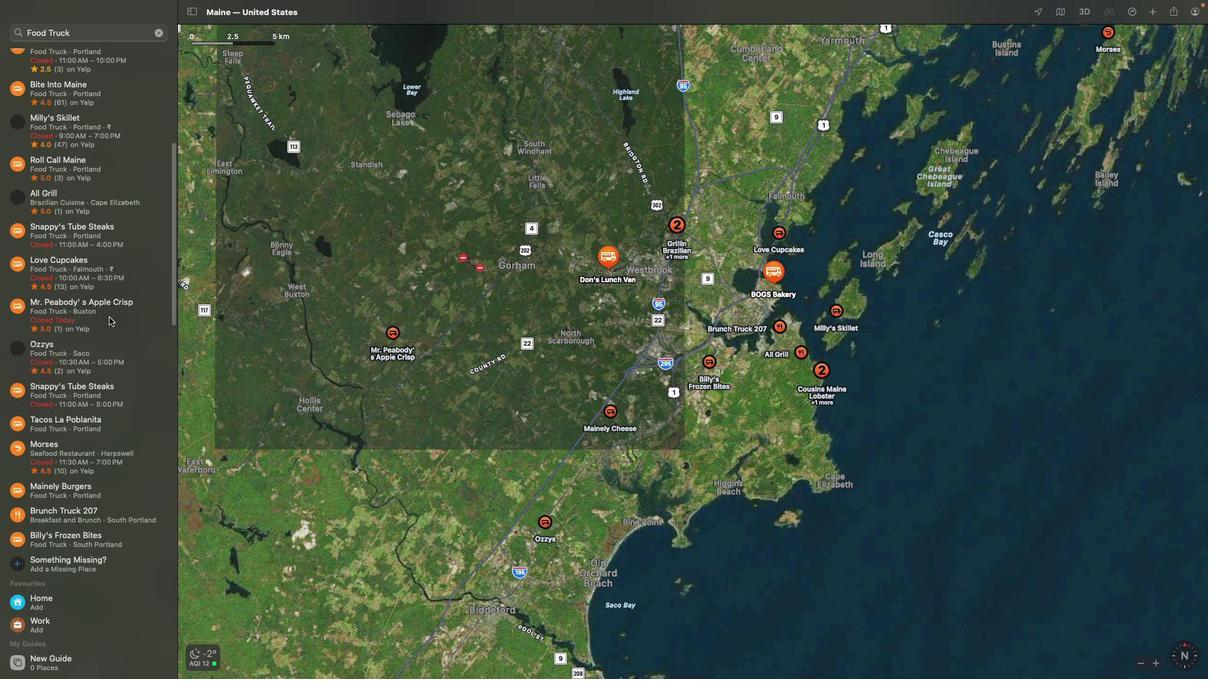 
Action: Mouse scrolled (109, 317) with delta (0, 2)
Screenshot: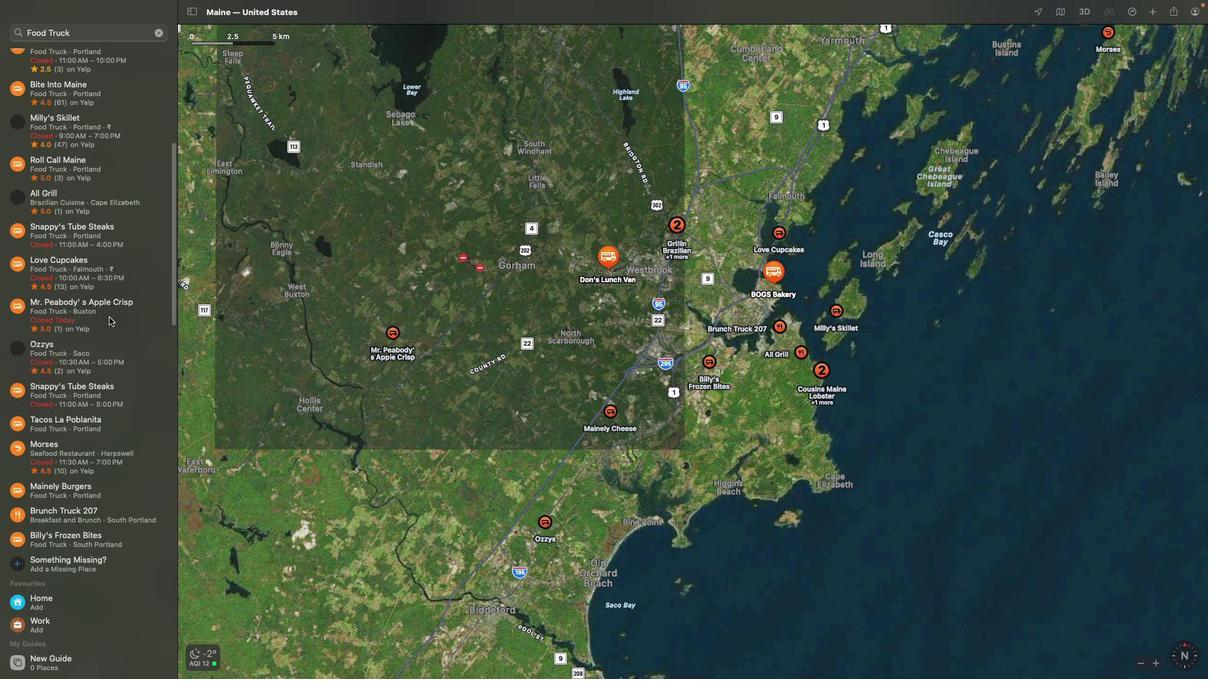 
Action: Mouse scrolled (109, 317) with delta (0, 3)
Screenshot: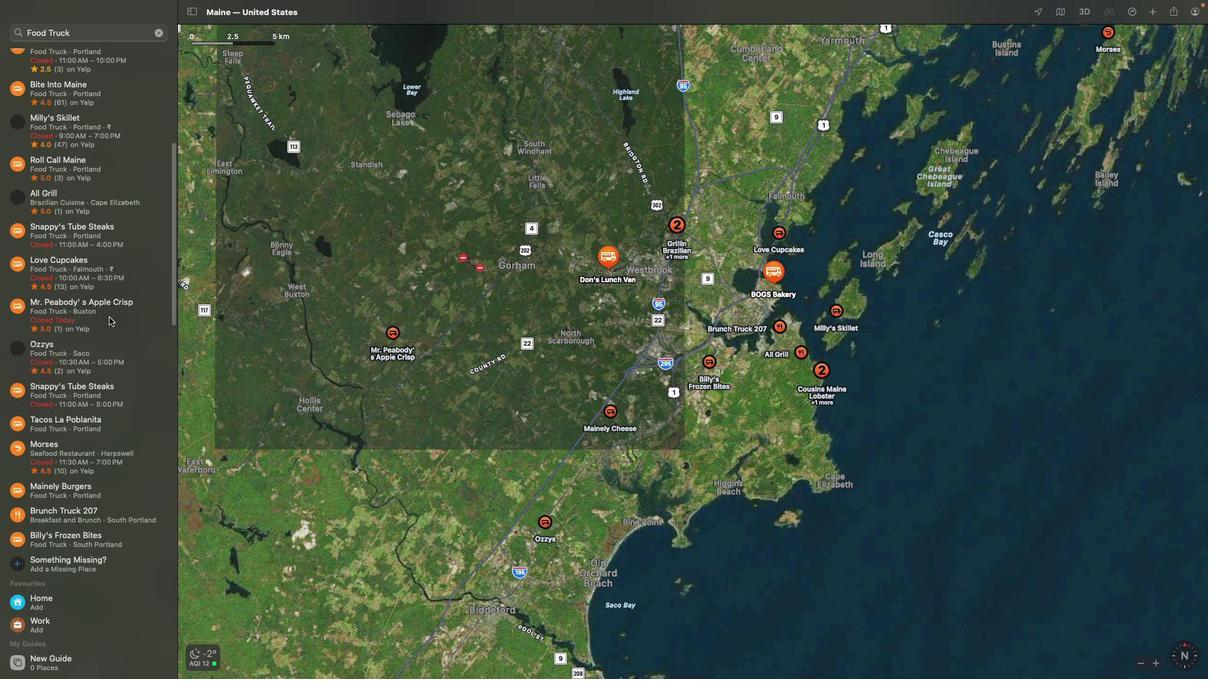 
Action: Mouse scrolled (109, 317) with delta (0, 3)
Screenshot: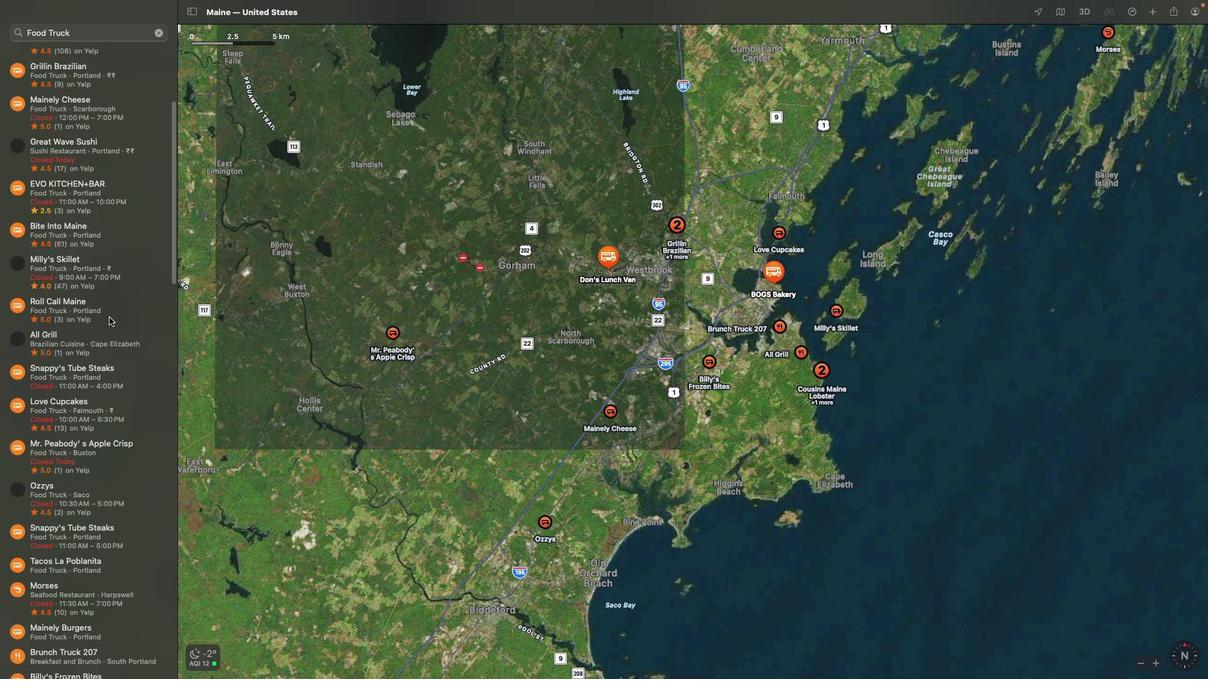 
Action: Mouse scrolled (109, 317) with delta (0, 4)
Screenshot: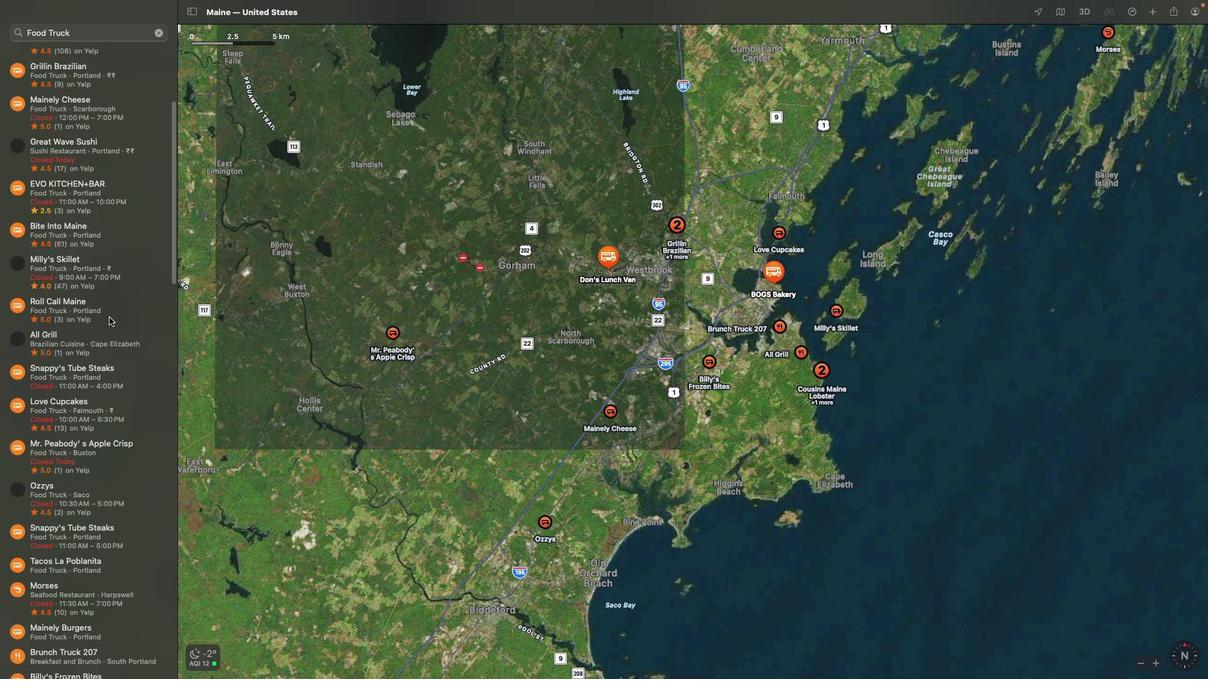 
Action: Mouse scrolled (109, 317) with delta (0, 5)
Screenshot: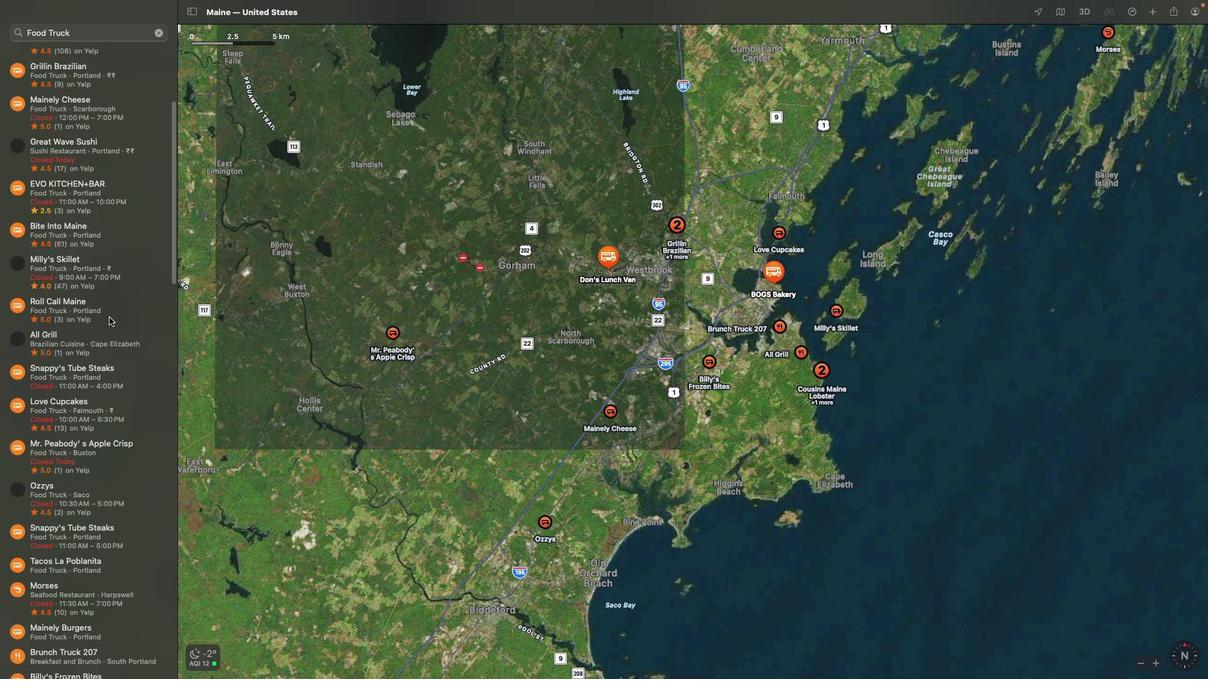 
Action: Mouse scrolled (109, 317) with delta (0, 0)
Screenshot: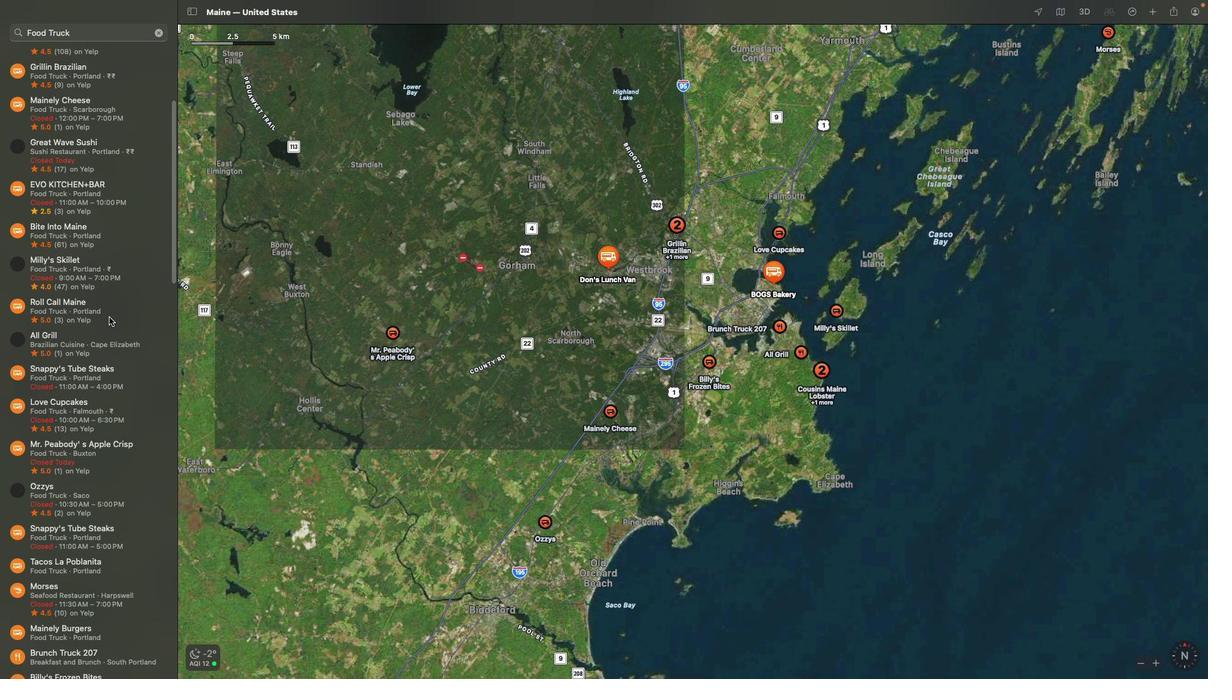 
Action: Mouse scrolled (109, 317) with delta (0, 0)
Screenshot: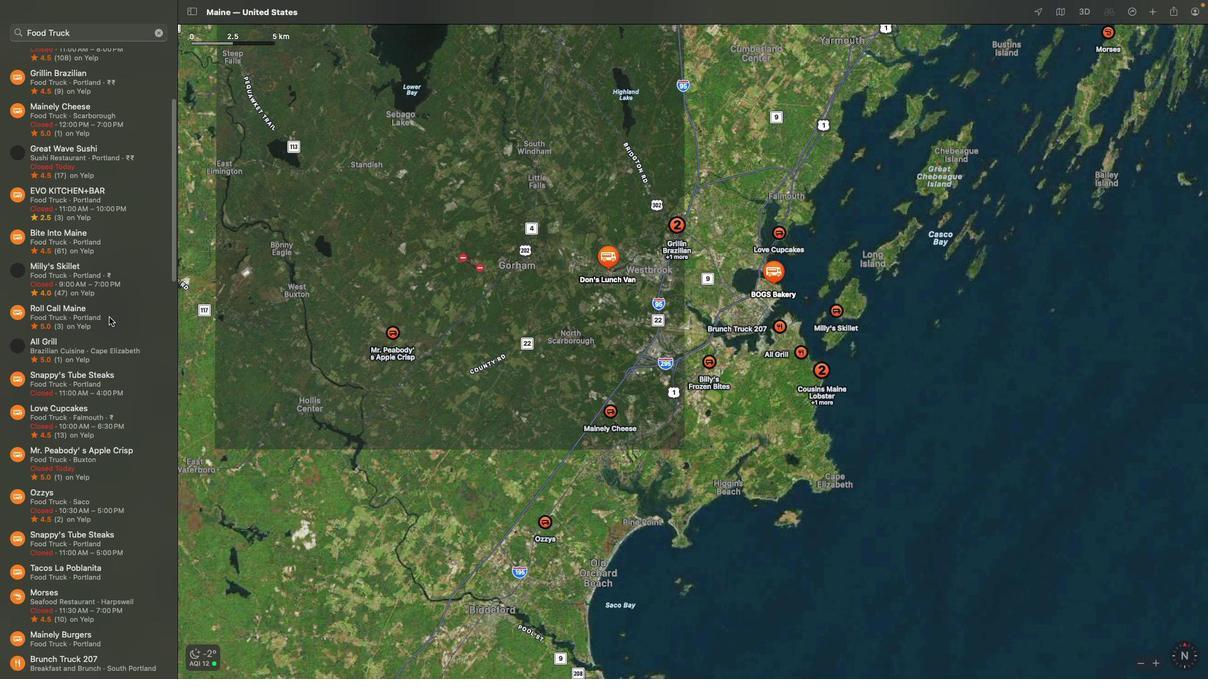 
Action: Mouse scrolled (109, 317) with delta (0, 2)
Screenshot: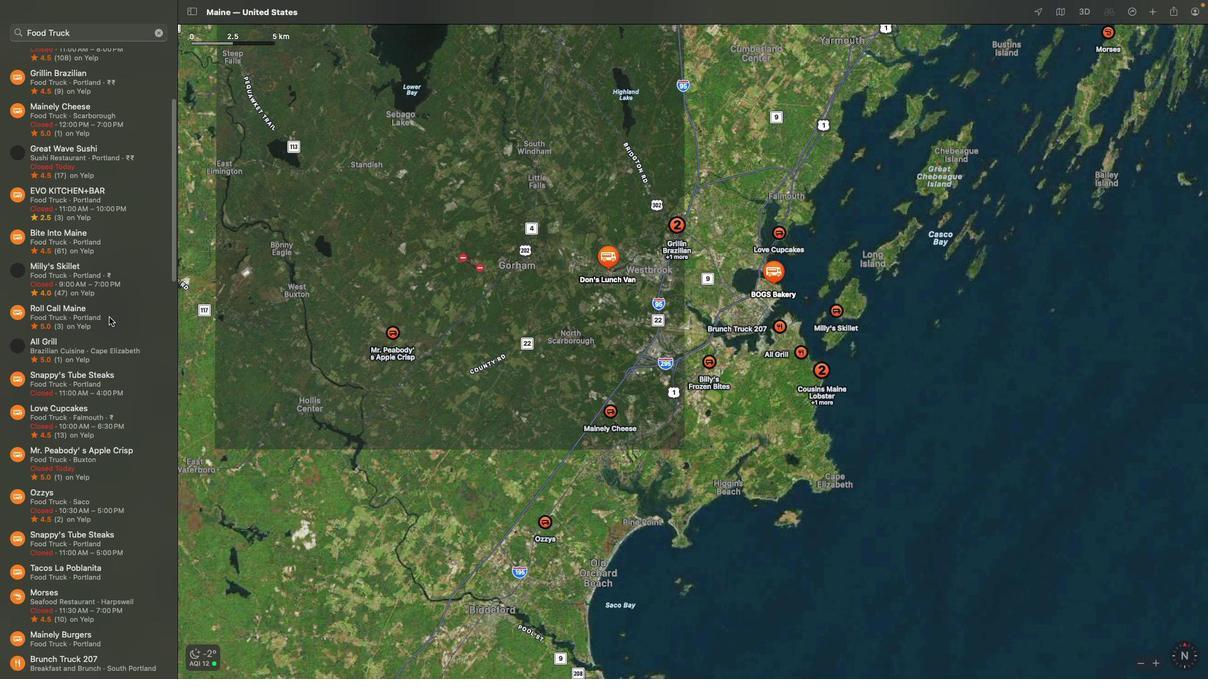 
Action: Mouse scrolled (109, 317) with delta (0, 3)
Screenshot: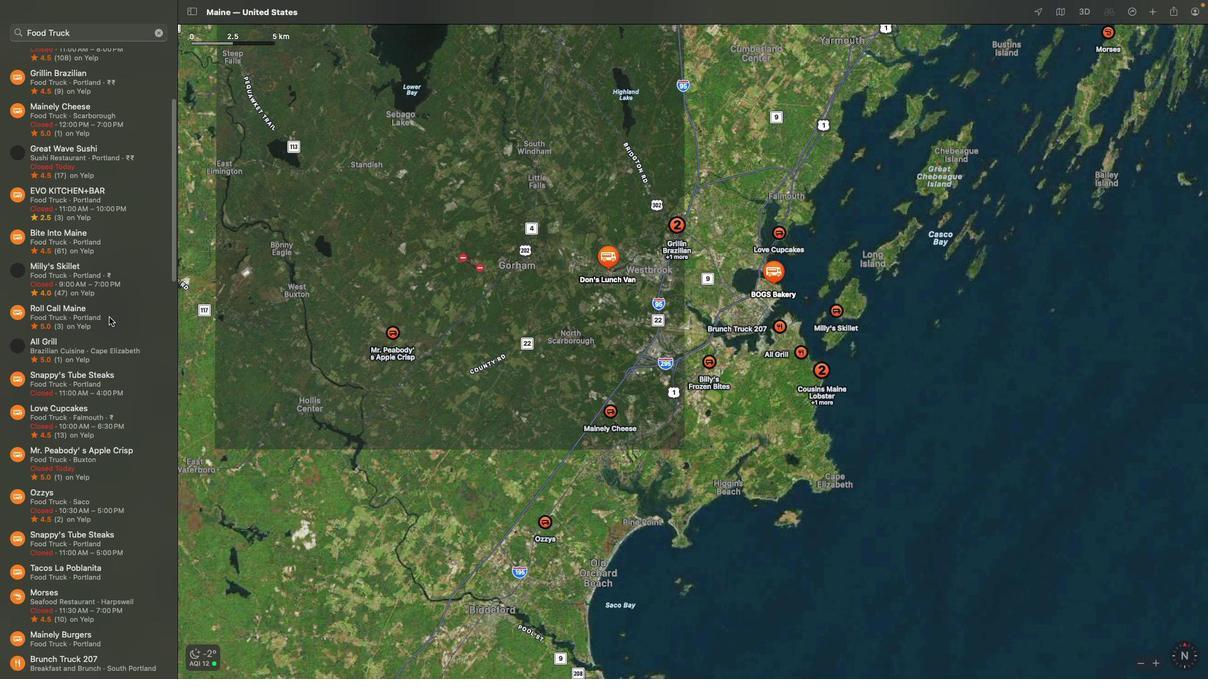 
Action: Mouse scrolled (109, 317) with delta (0, 3)
Screenshot: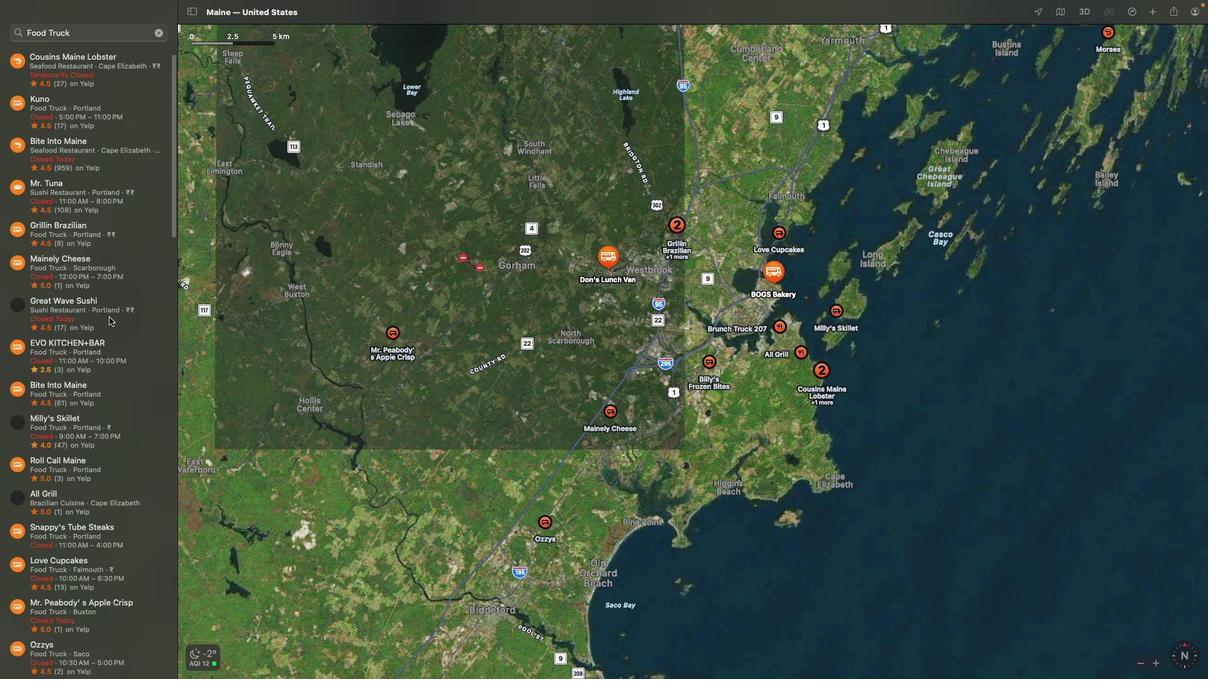 
Action: Mouse scrolled (109, 317) with delta (0, 4)
Screenshot: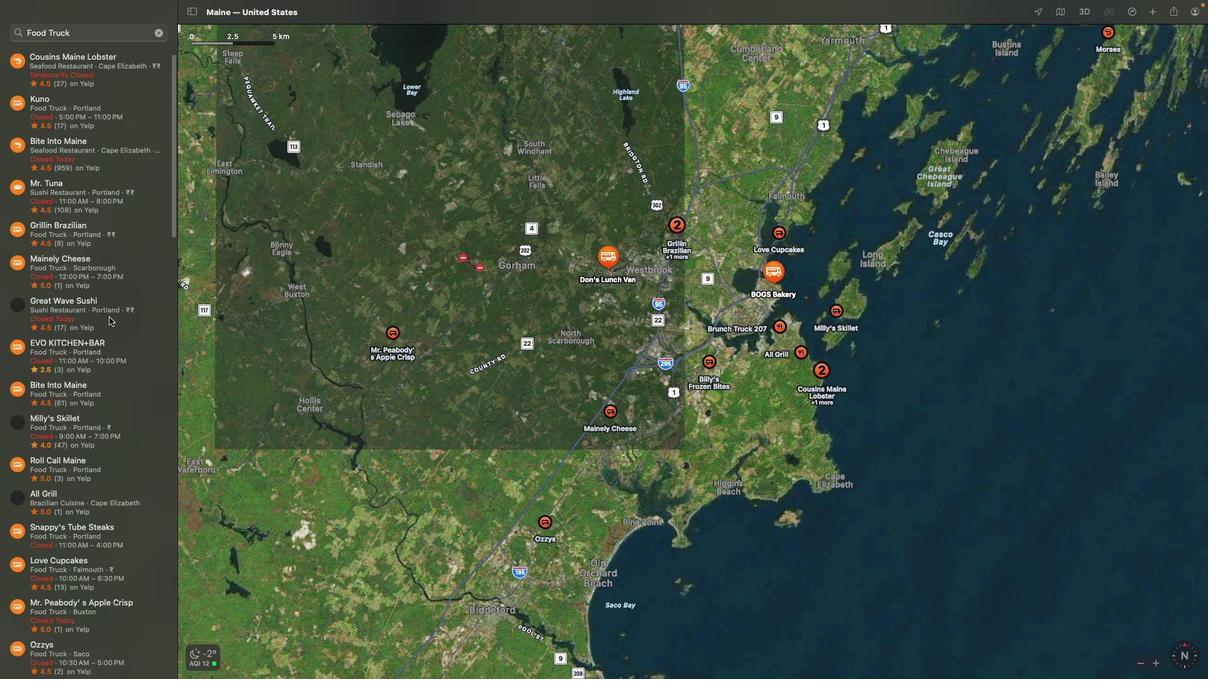 
Action: Mouse scrolled (109, 317) with delta (0, 0)
Screenshot: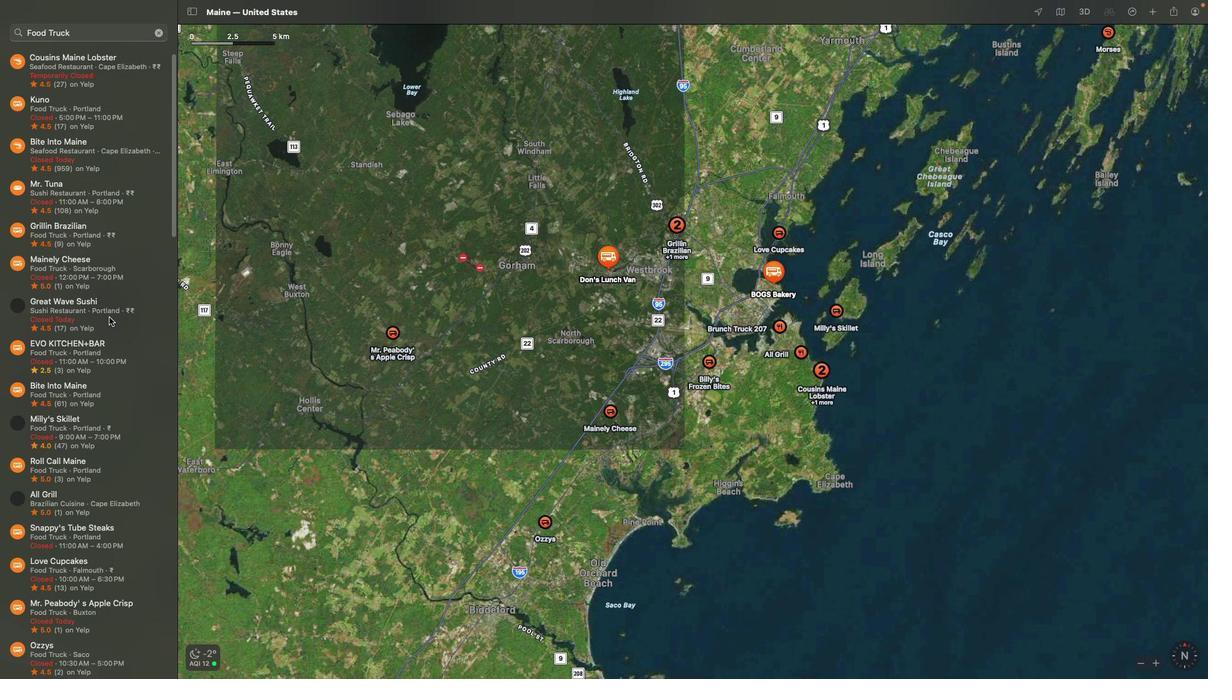 
Action: Mouse scrolled (109, 317) with delta (0, 0)
Screenshot: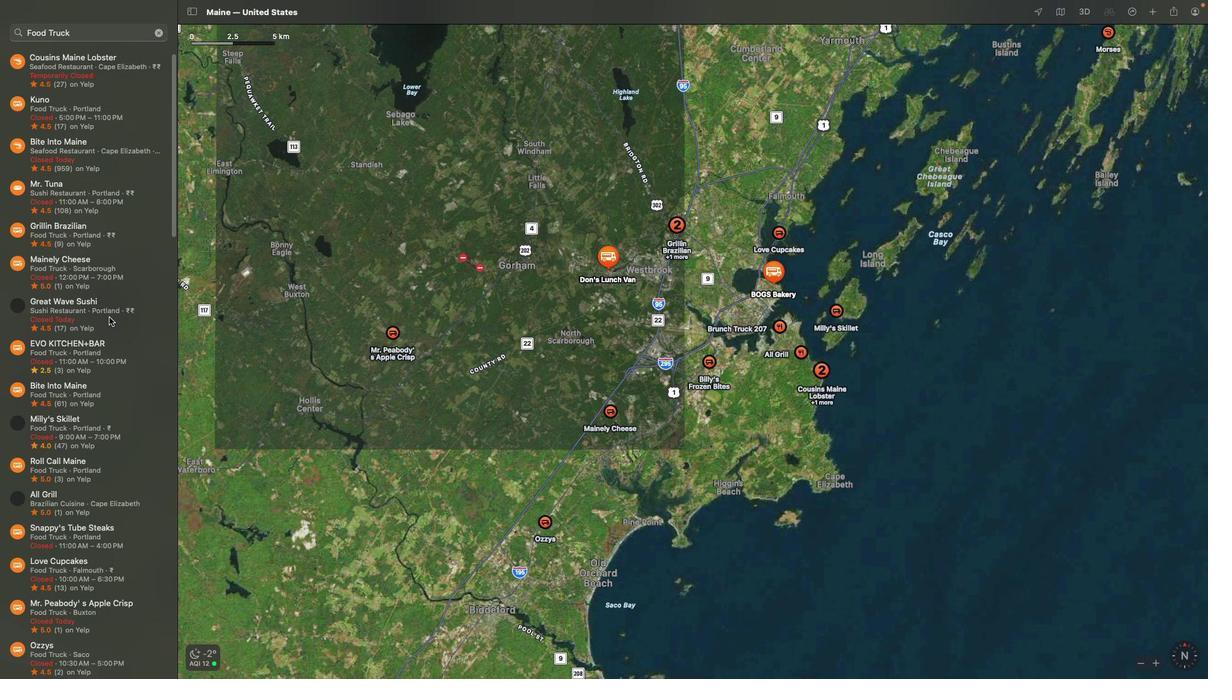 
Action: Mouse scrolled (109, 317) with delta (0, 2)
Screenshot: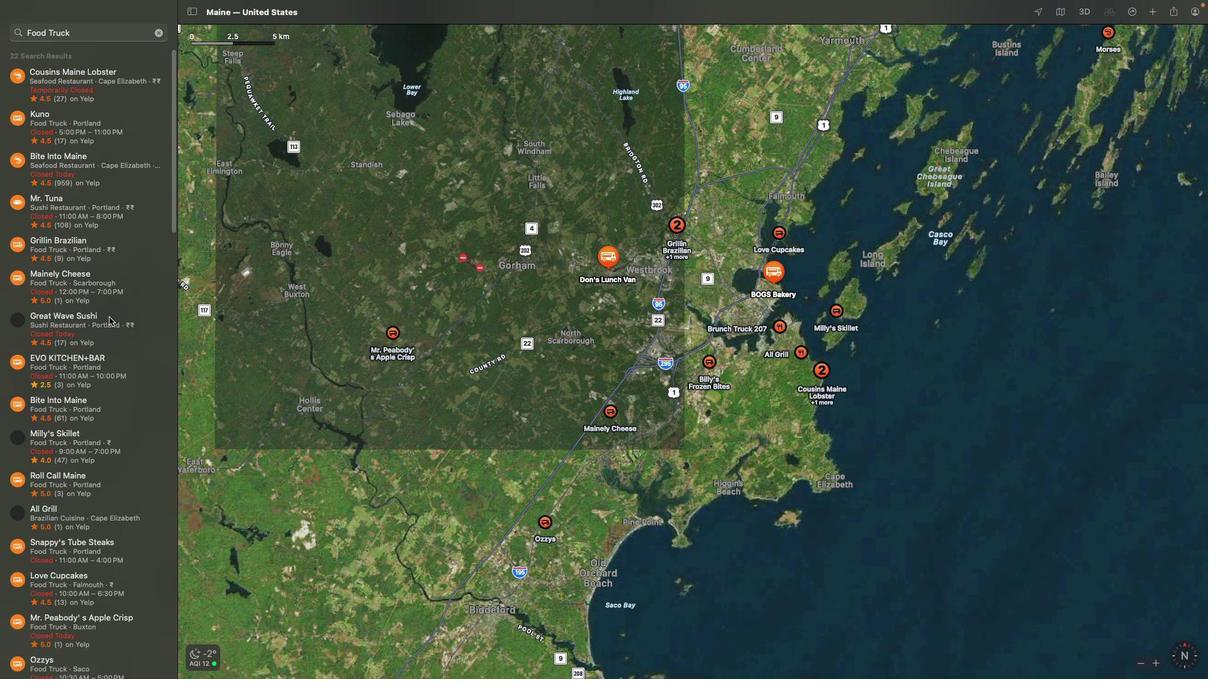
Action: Mouse scrolled (109, 317) with delta (0, 3)
Screenshot: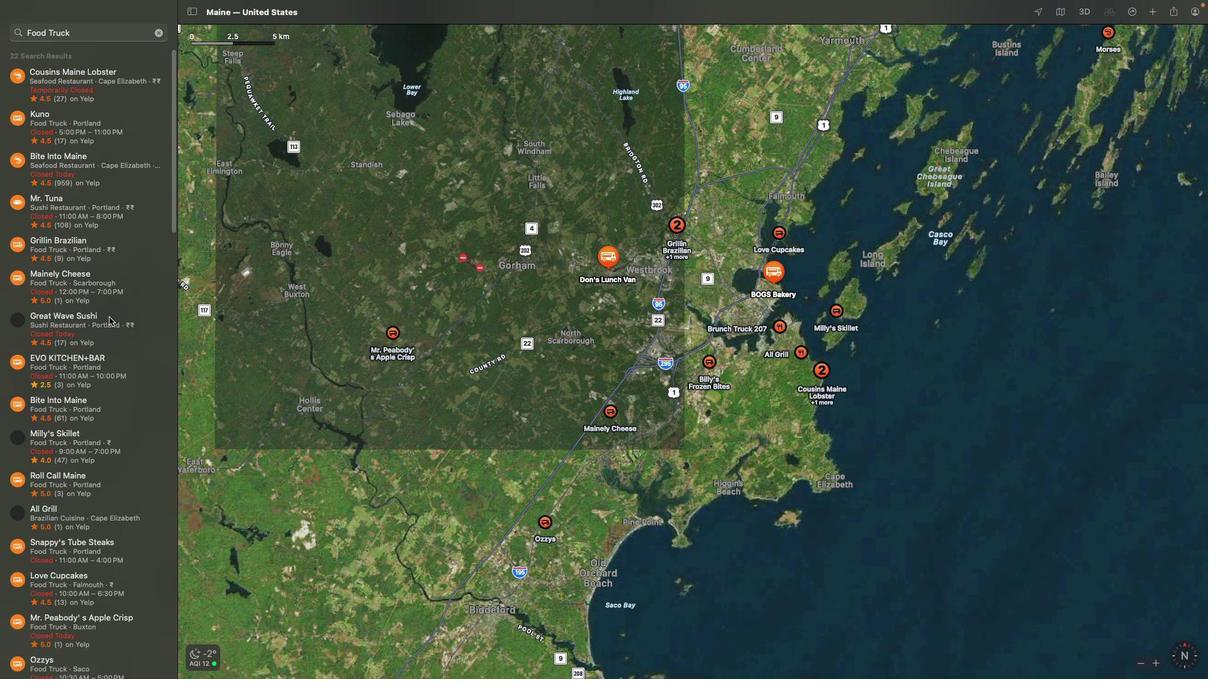 
Action: Mouse scrolled (109, 317) with delta (0, 3)
Screenshot: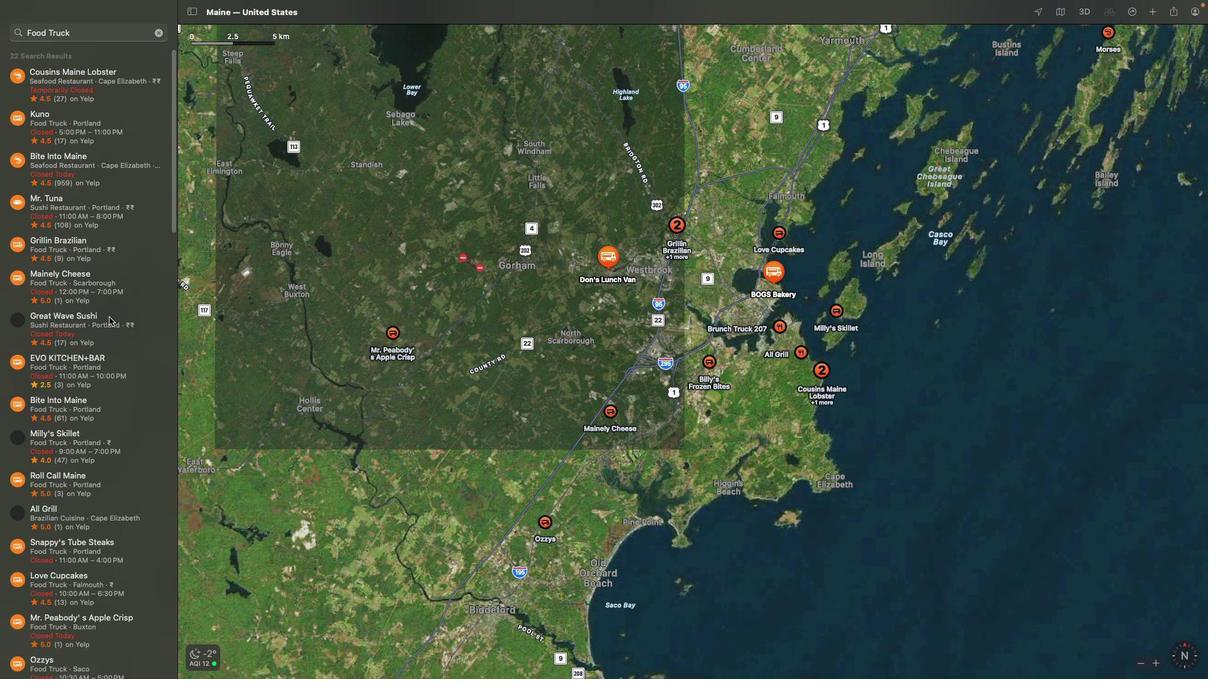 
Action: Mouse scrolled (109, 317) with delta (0, 4)
Screenshot: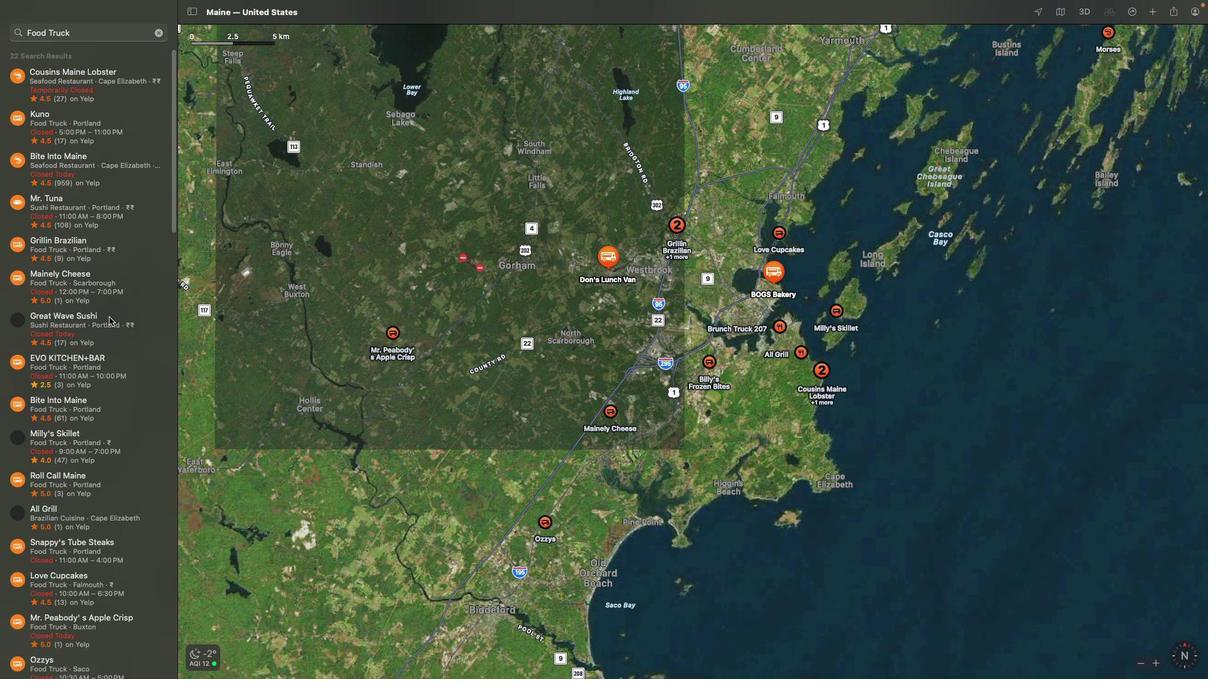 
Action: Mouse scrolled (109, 317) with delta (0, 5)
Screenshot: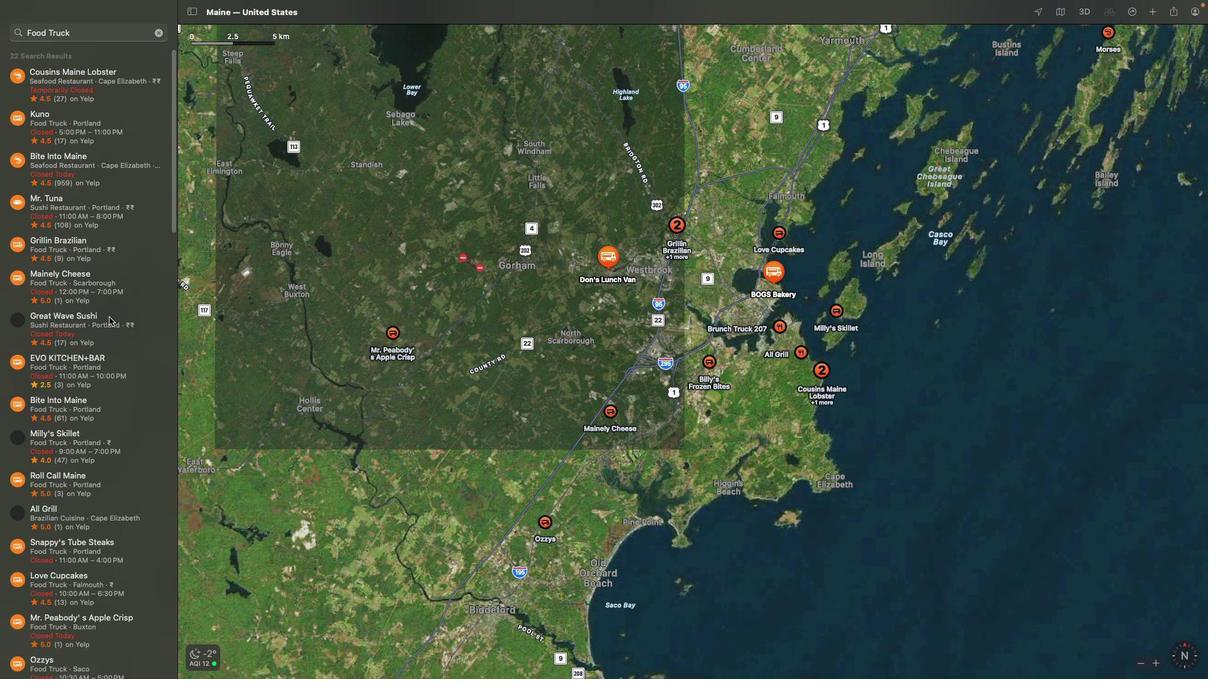 
